 Task: Search one way flight ticket for 2 adults, 2 infants in seat and 1 infant on lap in first from Eugene: Mahlon Sweet Field to Riverton: Central Wyoming Regional Airport (was Riverton Regional) on 8-4-2023. Choice of flights is Singapure airlines. Number of bags: 3 checked bags. Price is upto 90000. Outbound departure time preference is 5:30.
Action: Mouse moved to (306, 268)
Screenshot: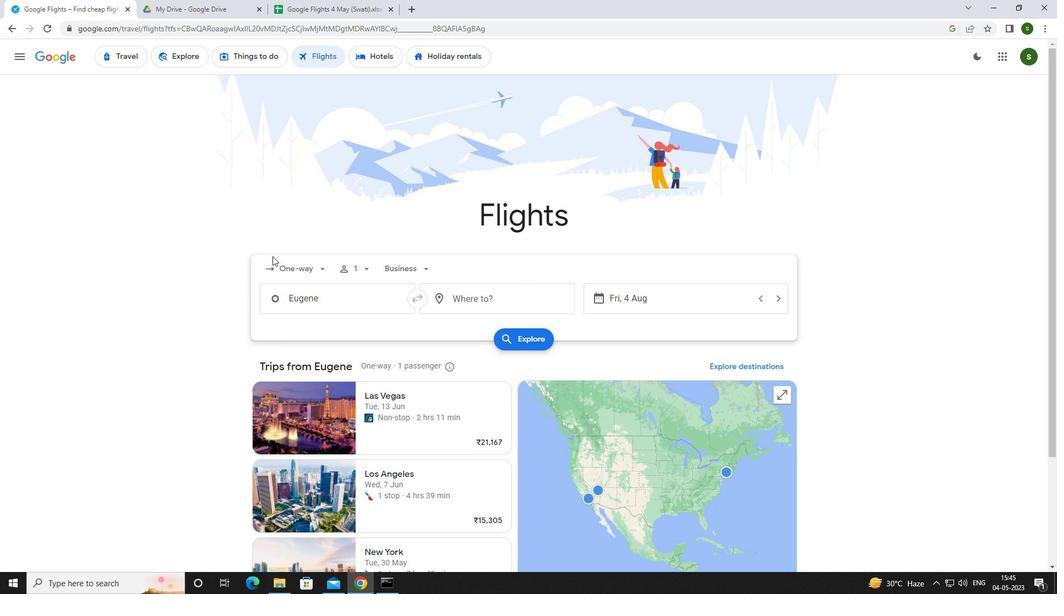 
Action: Mouse pressed left at (306, 268)
Screenshot: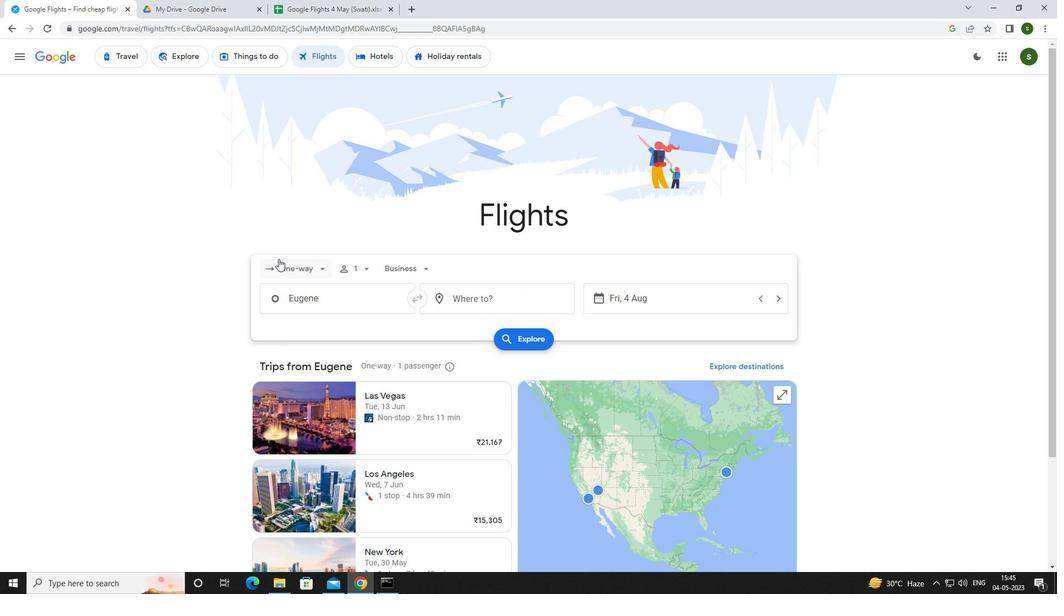 
Action: Mouse moved to (317, 314)
Screenshot: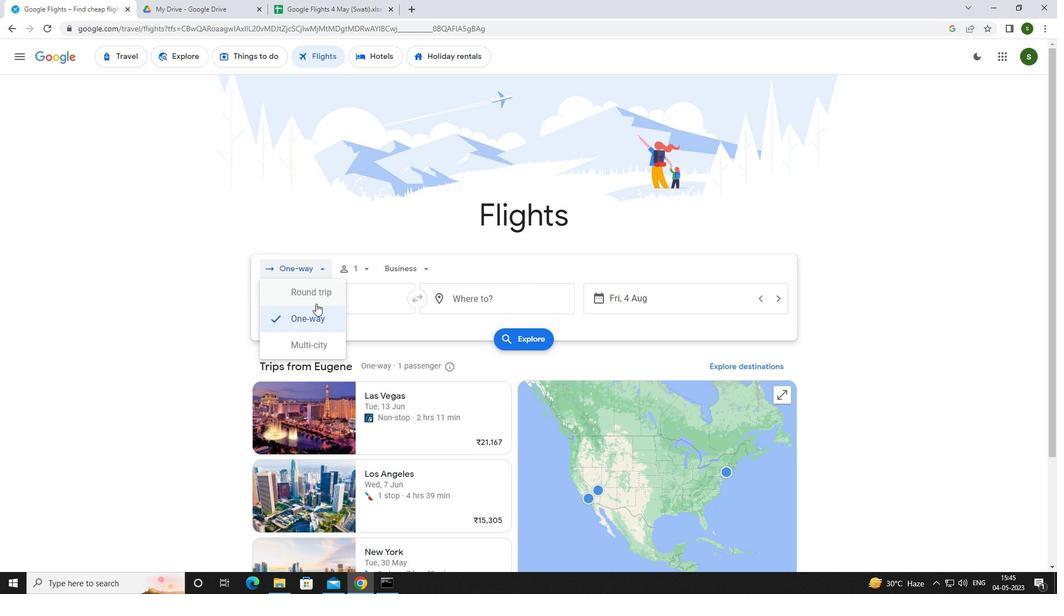 
Action: Mouse pressed left at (317, 314)
Screenshot: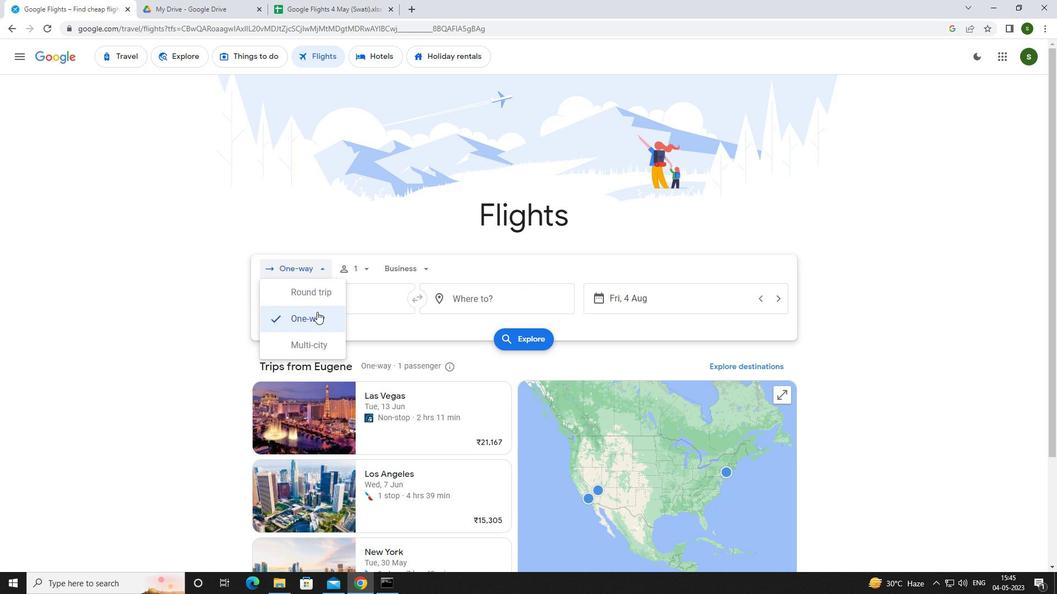 
Action: Mouse moved to (369, 269)
Screenshot: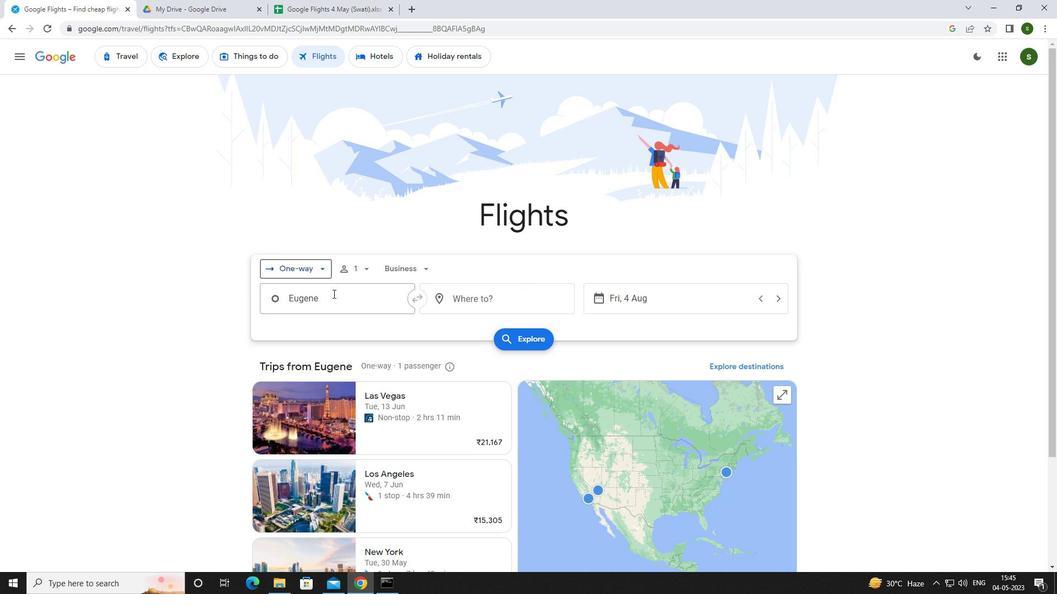 
Action: Mouse pressed left at (369, 269)
Screenshot: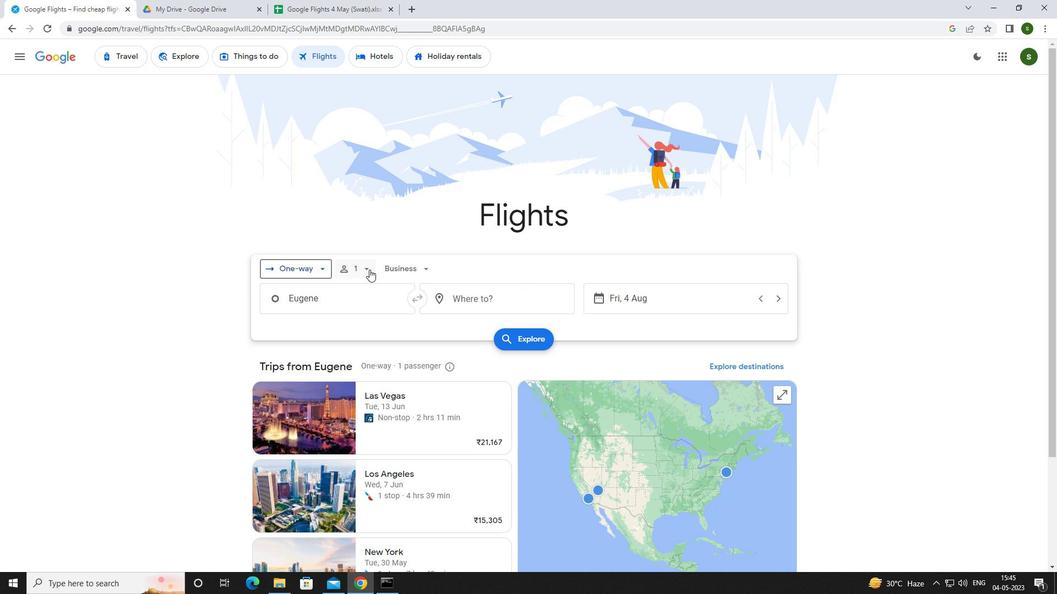 
Action: Mouse moved to (452, 295)
Screenshot: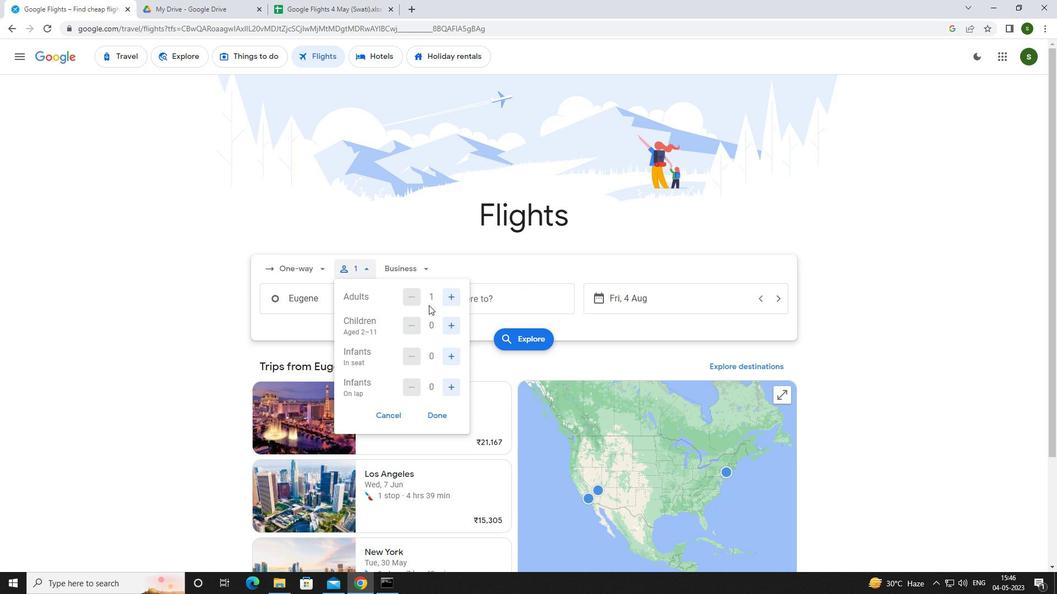 
Action: Mouse pressed left at (452, 295)
Screenshot: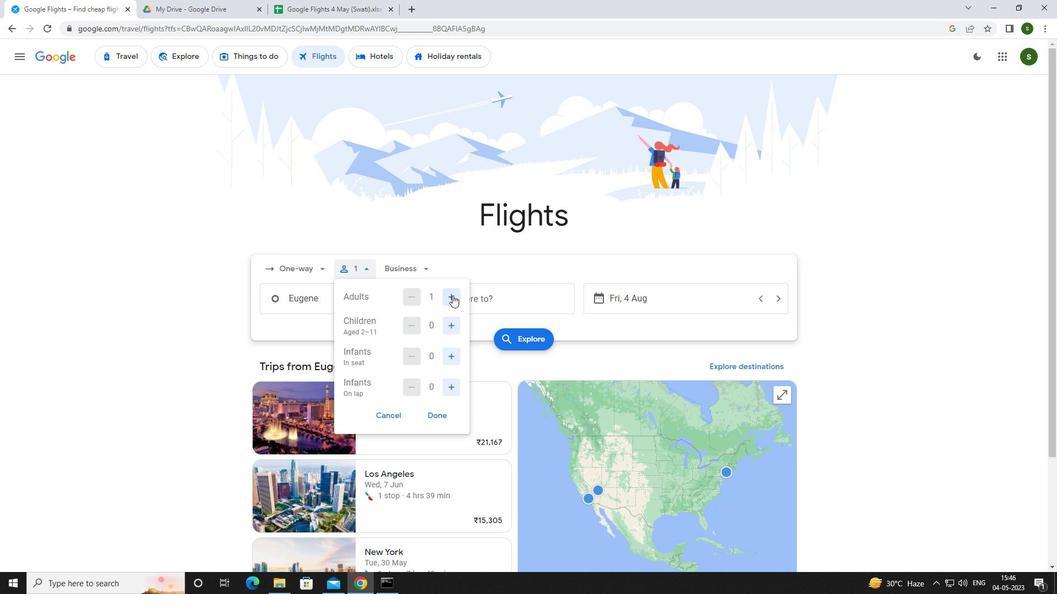 
Action: Mouse moved to (448, 350)
Screenshot: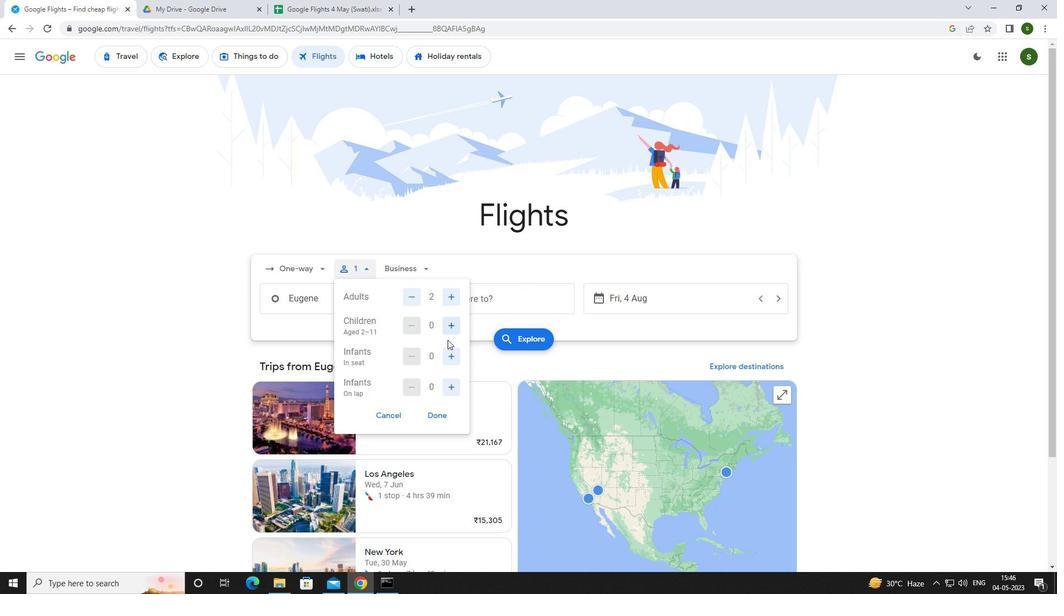 
Action: Mouse pressed left at (448, 350)
Screenshot: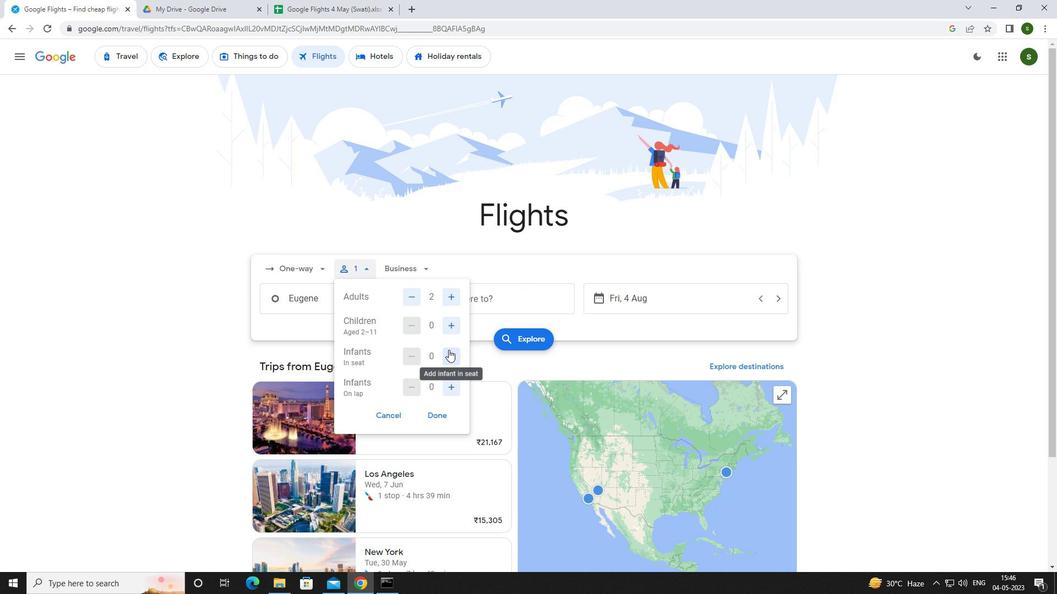 
Action: Mouse pressed left at (448, 350)
Screenshot: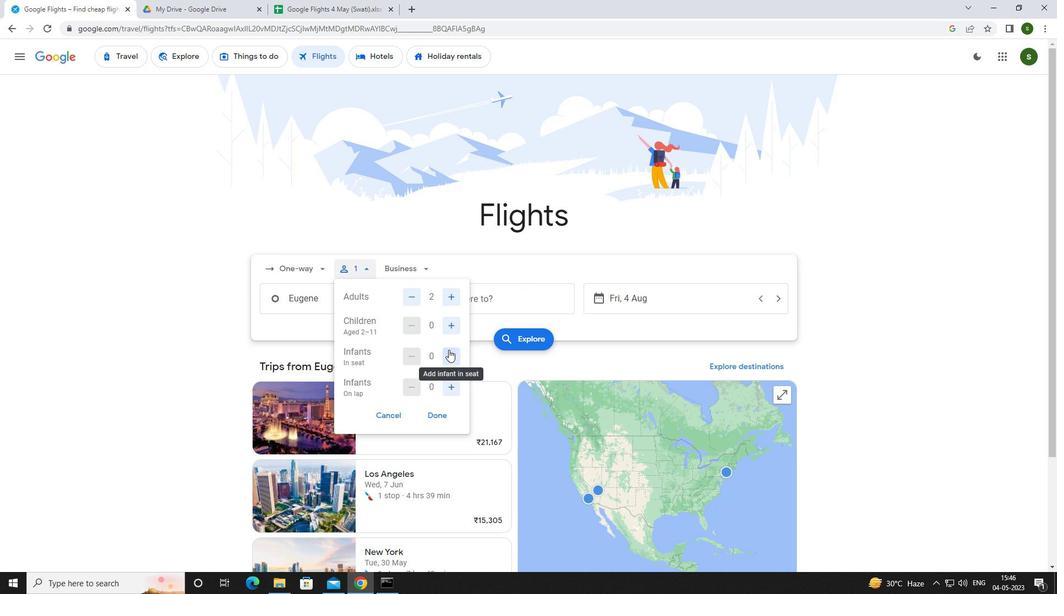 
Action: Mouse moved to (447, 388)
Screenshot: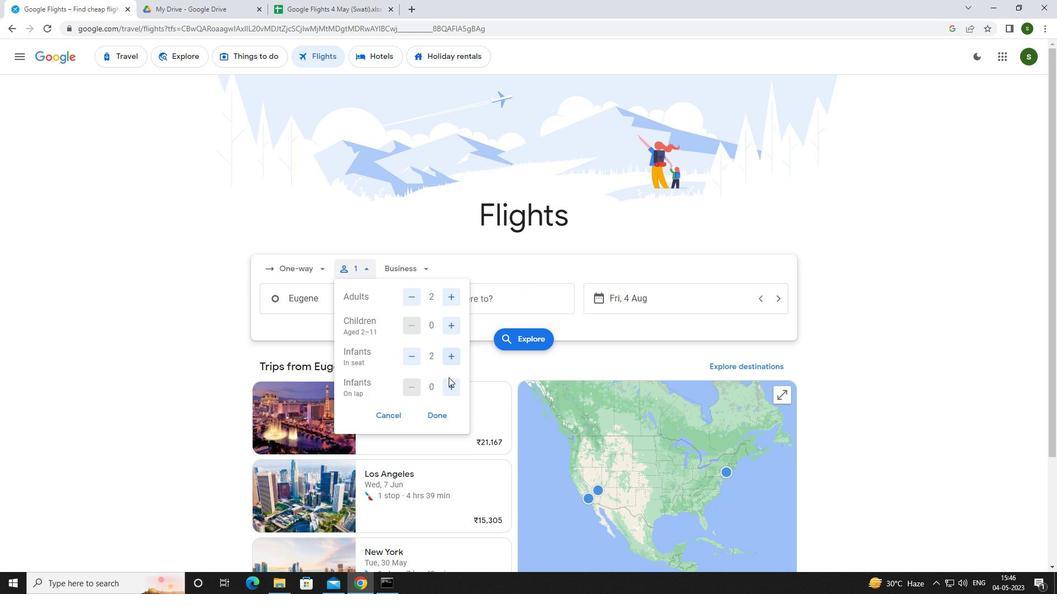 
Action: Mouse pressed left at (447, 388)
Screenshot: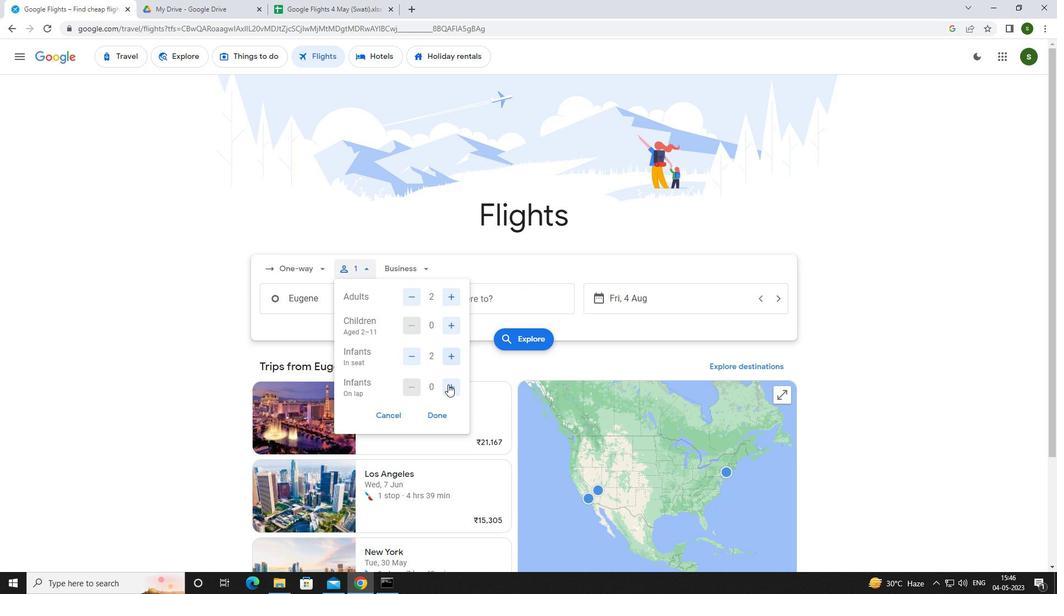 
Action: Mouse moved to (415, 267)
Screenshot: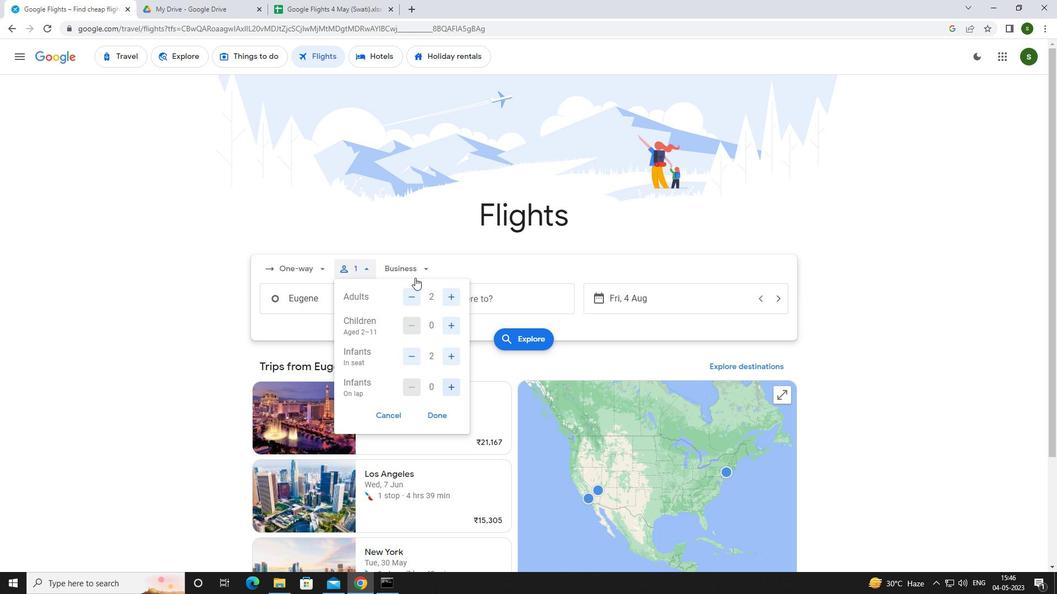 
Action: Mouse pressed left at (415, 267)
Screenshot: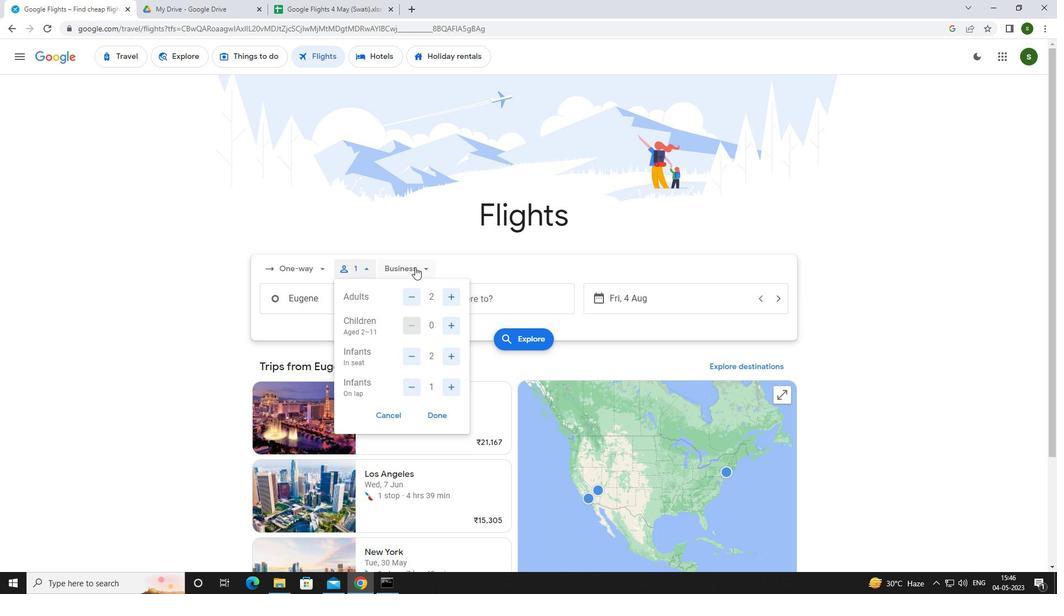 
Action: Mouse moved to (434, 373)
Screenshot: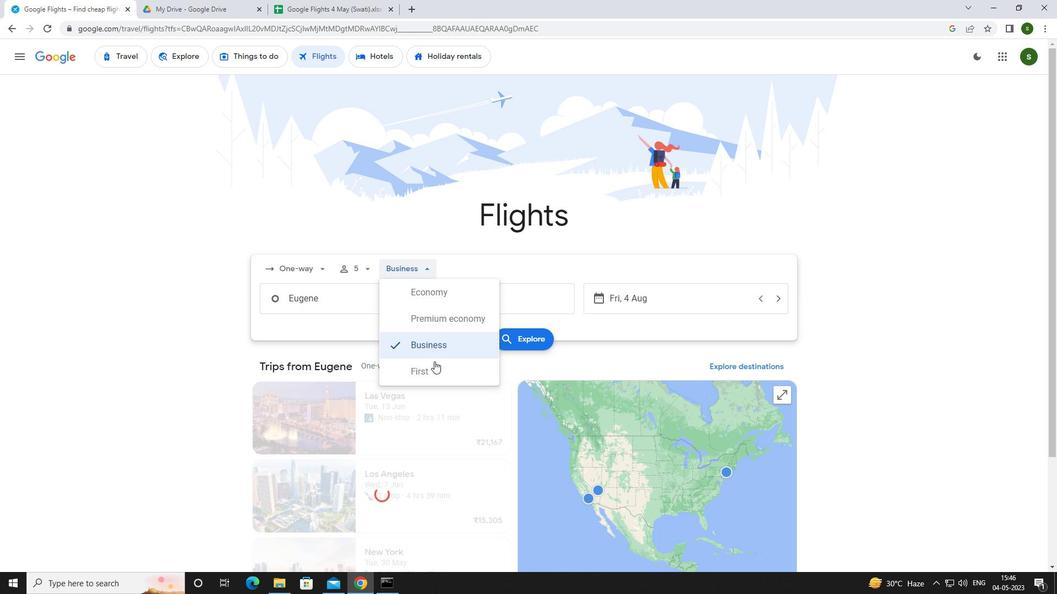 
Action: Mouse pressed left at (434, 373)
Screenshot: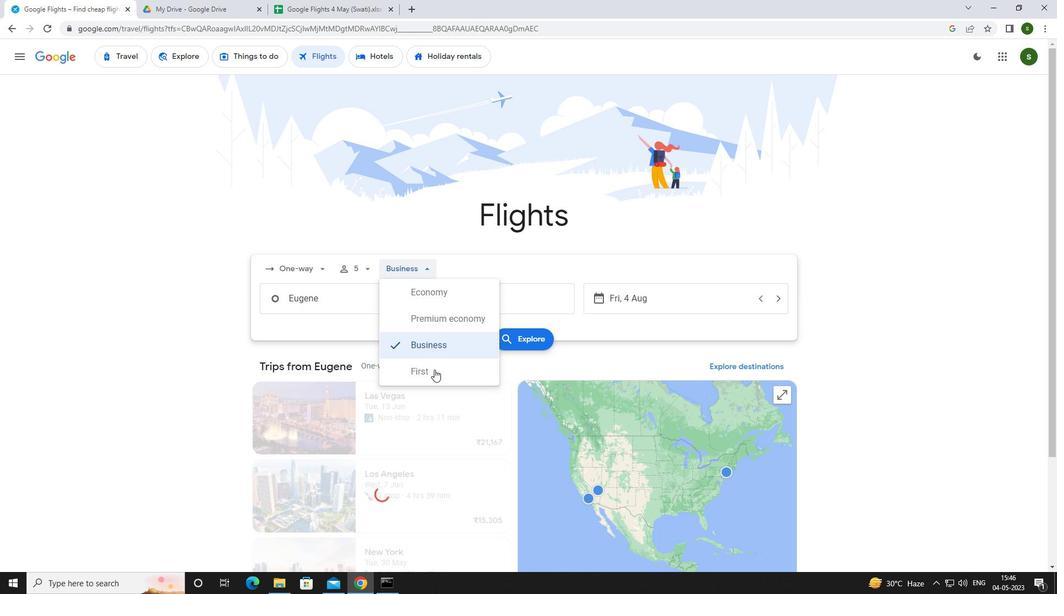 
Action: Mouse moved to (370, 302)
Screenshot: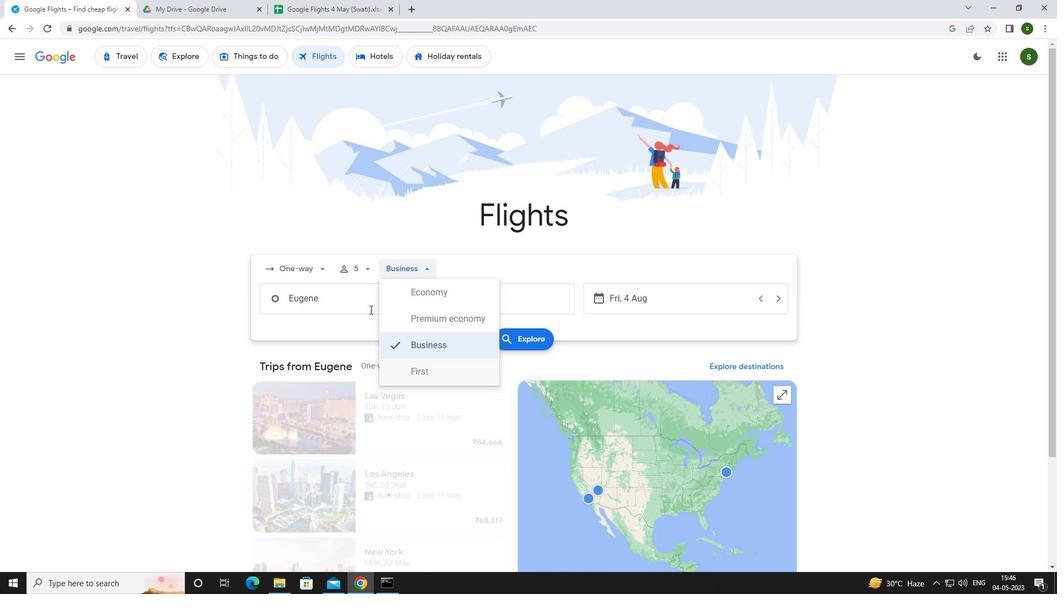 
Action: Mouse pressed left at (370, 302)
Screenshot: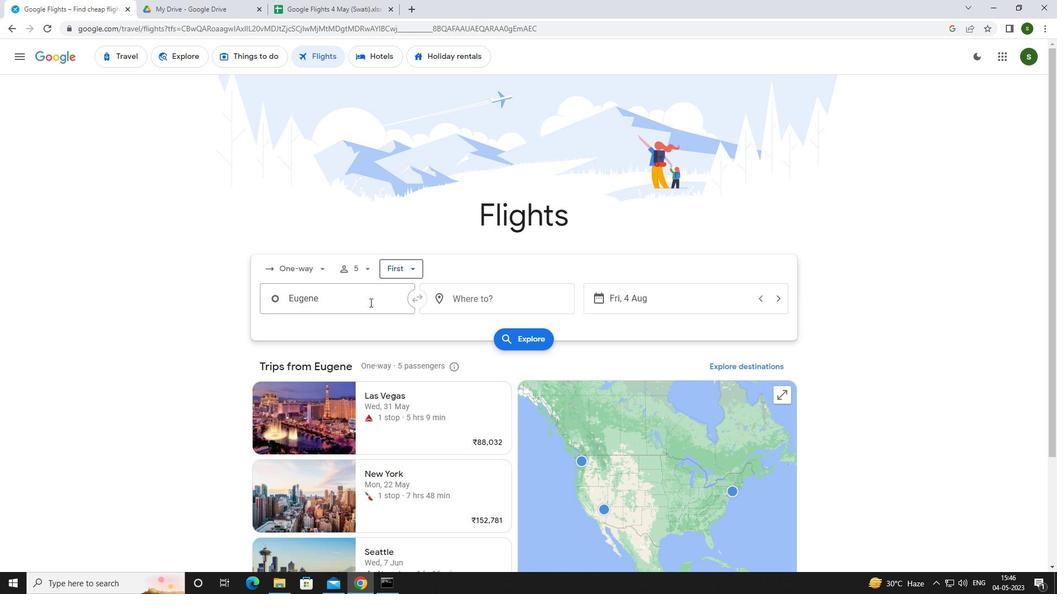 
Action: Mouse moved to (366, 301)
Screenshot: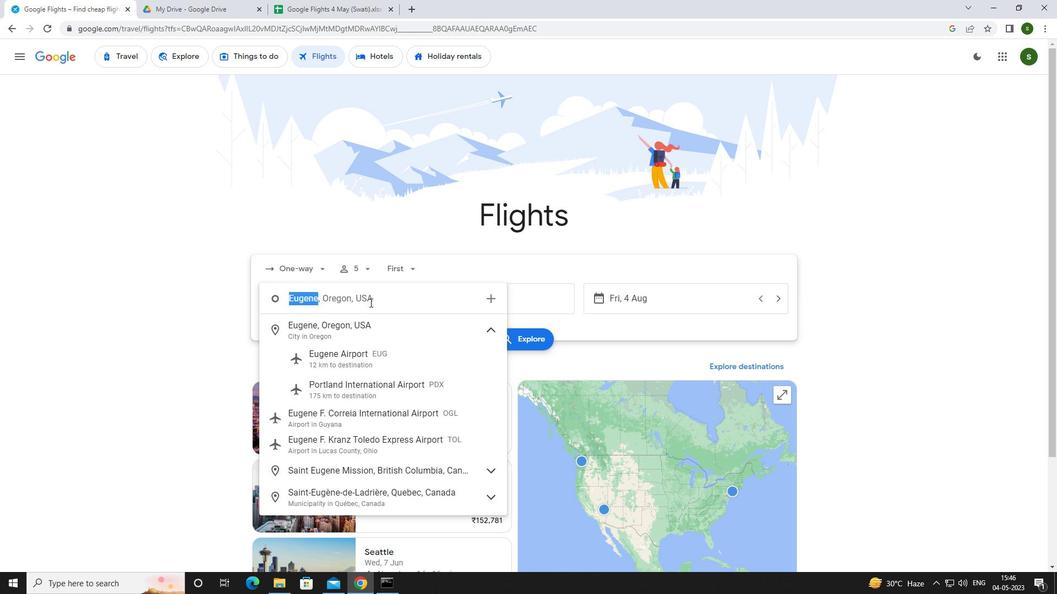 
Action: Key pressed <Key.caps_lock>e<Key.caps_lock>ugen<Key.enter>
Screenshot: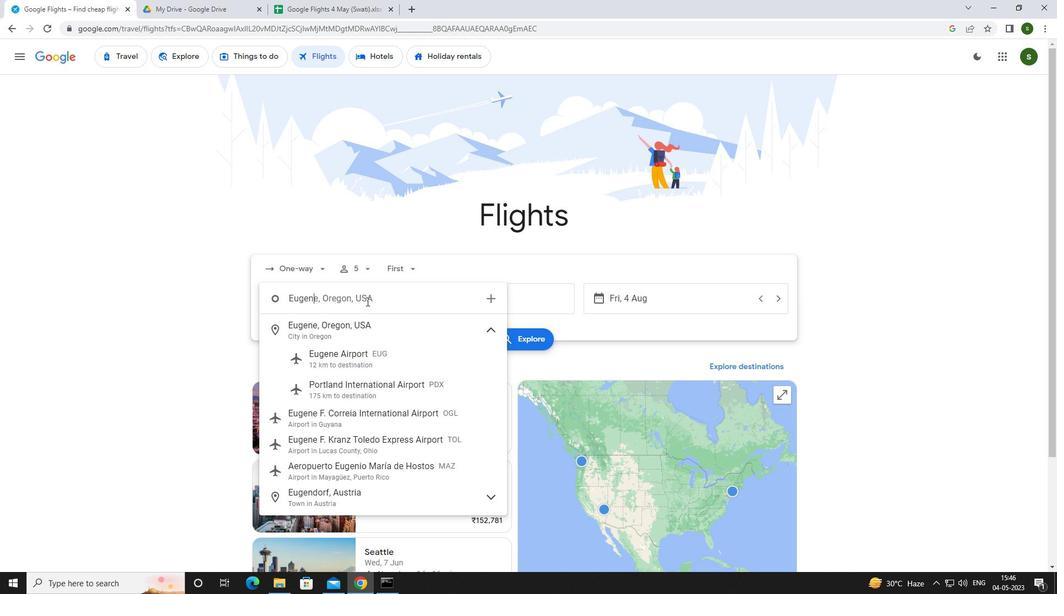 
Action: Mouse moved to (486, 303)
Screenshot: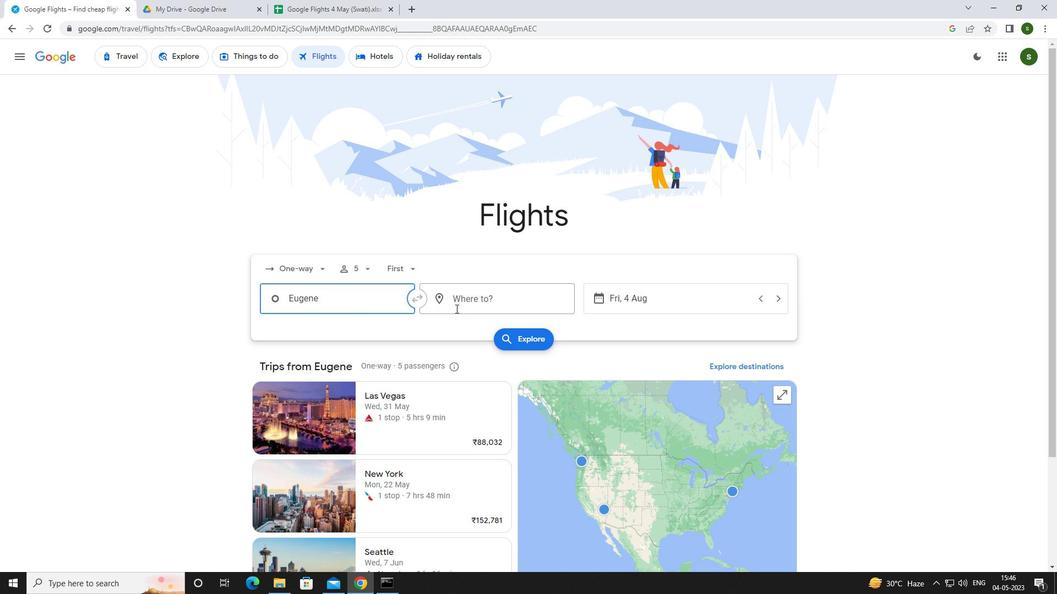 
Action: Mouse pressed left at (486, 303)
Screenshot: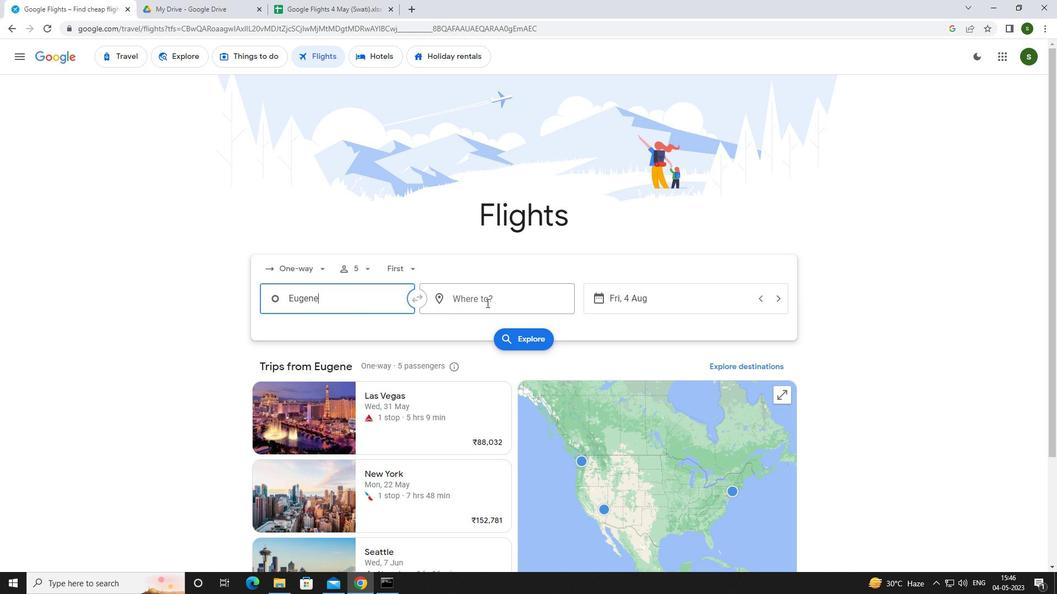 
Action: Mouse moved to (440, 304)
Screenshot: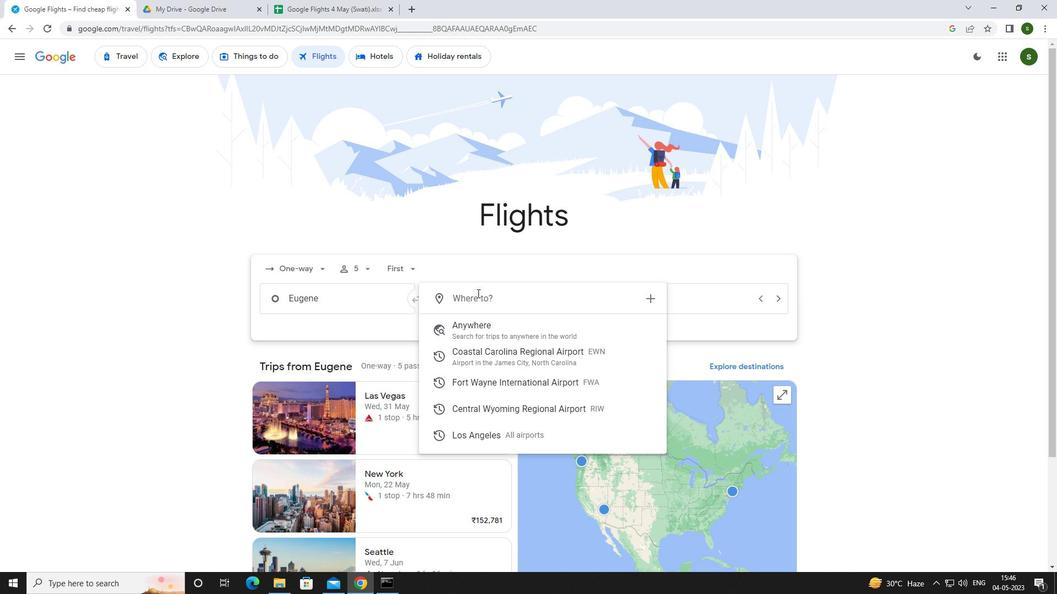 
Action: Key pressed <Key.caps_lock>r<Key.caps_lock>ivert
Screenshot: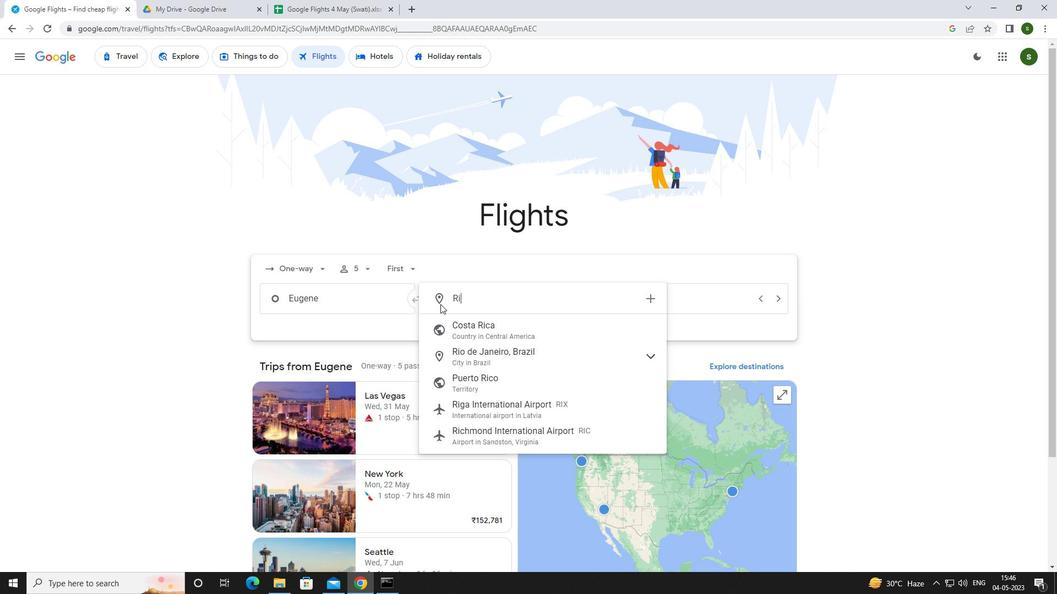 
Action: Mouse moved to (522, 365)
Screenshot: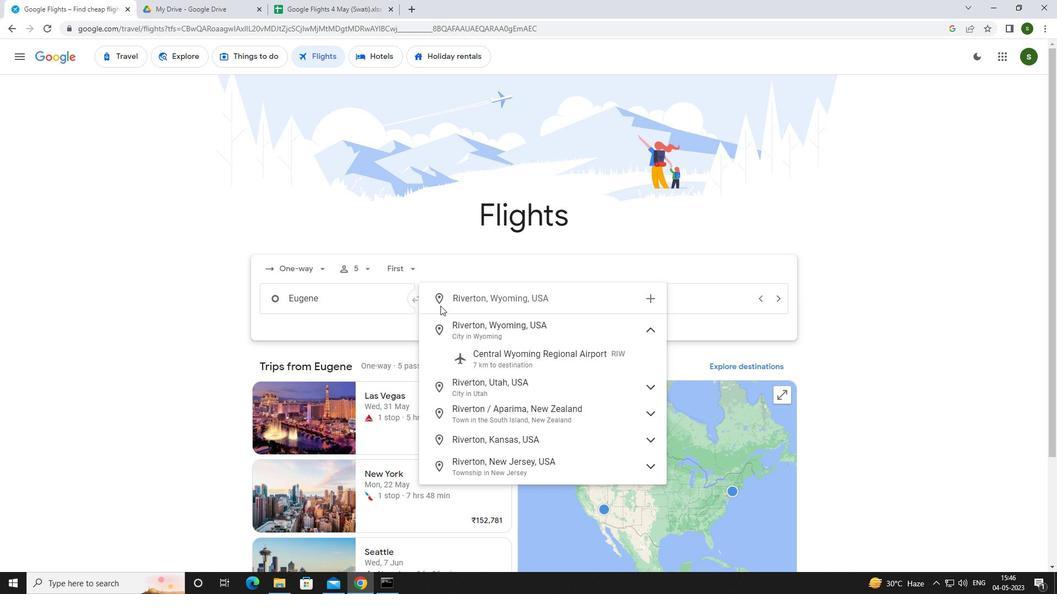 
Action: Mouse pressed left at (522, 365)
Screenshot: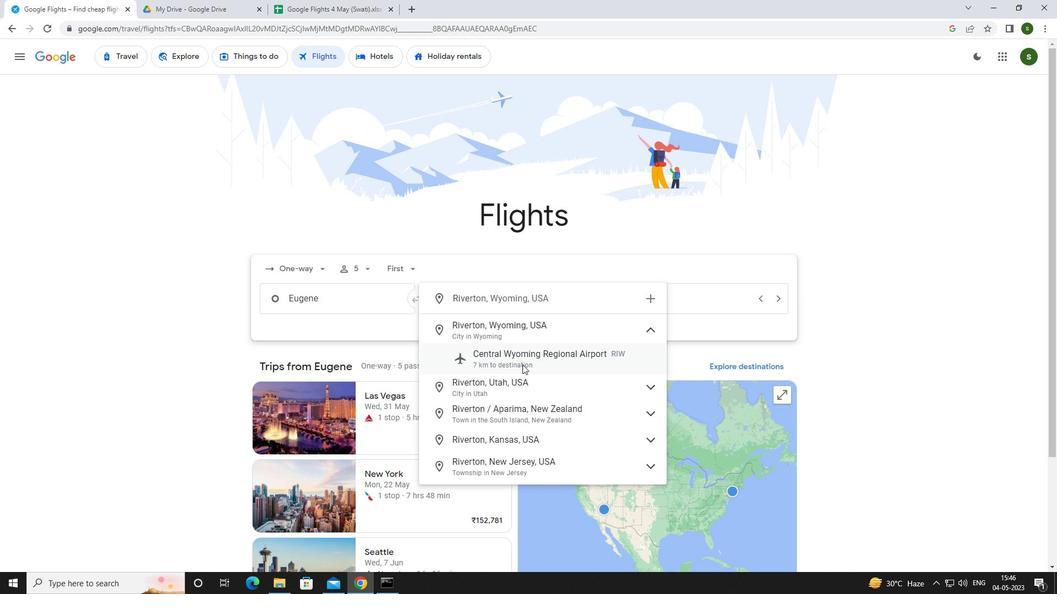 
Action: Mouse moved to (684, 303)
Screenshot: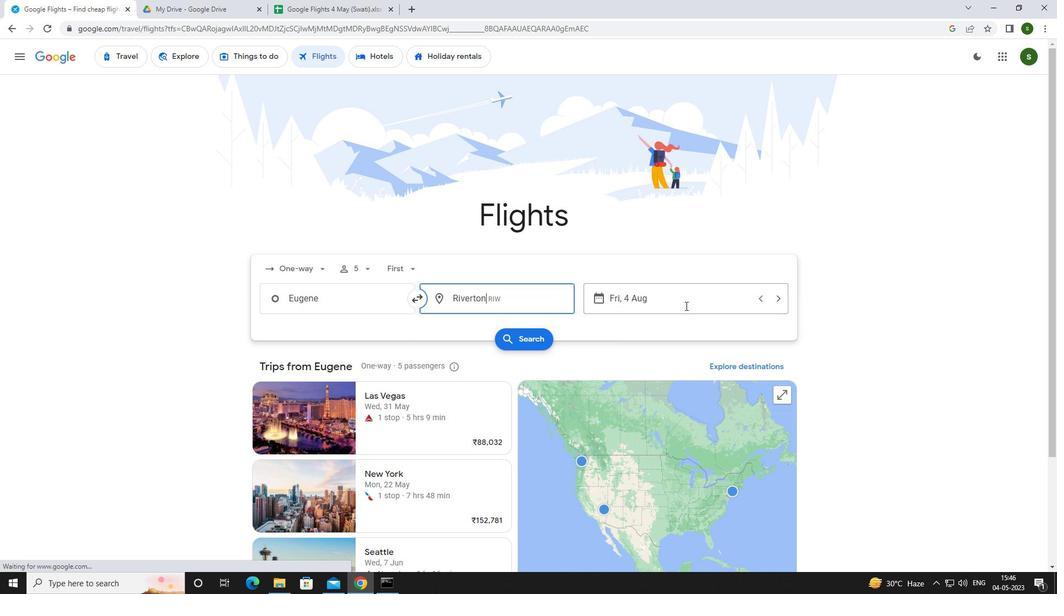
Action: Mouse pressed left at (684, 303)
Screenshot: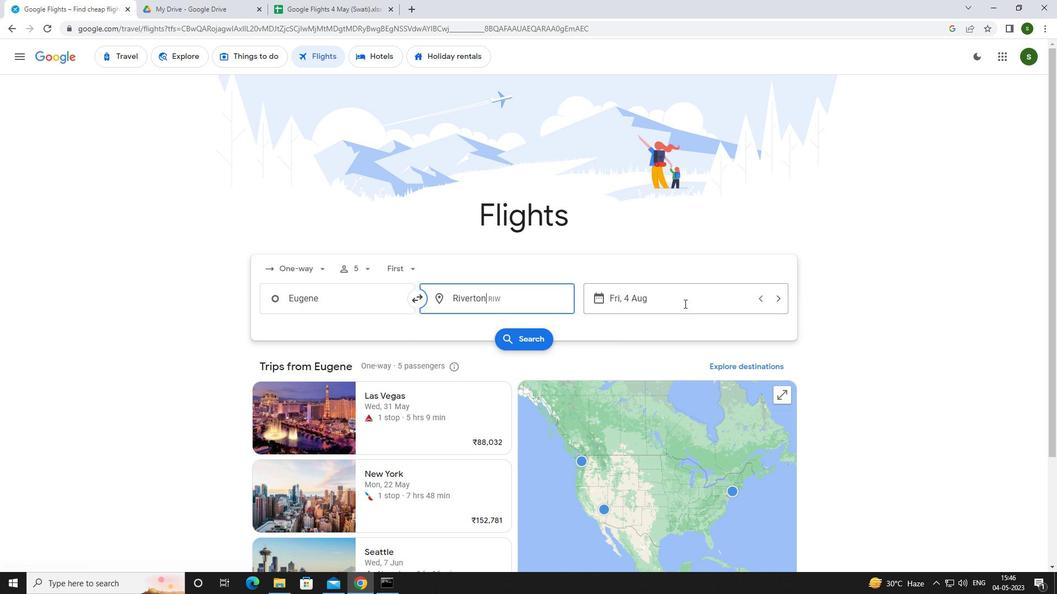 
Action: Mouse moved to (528, 373)
Screenshot: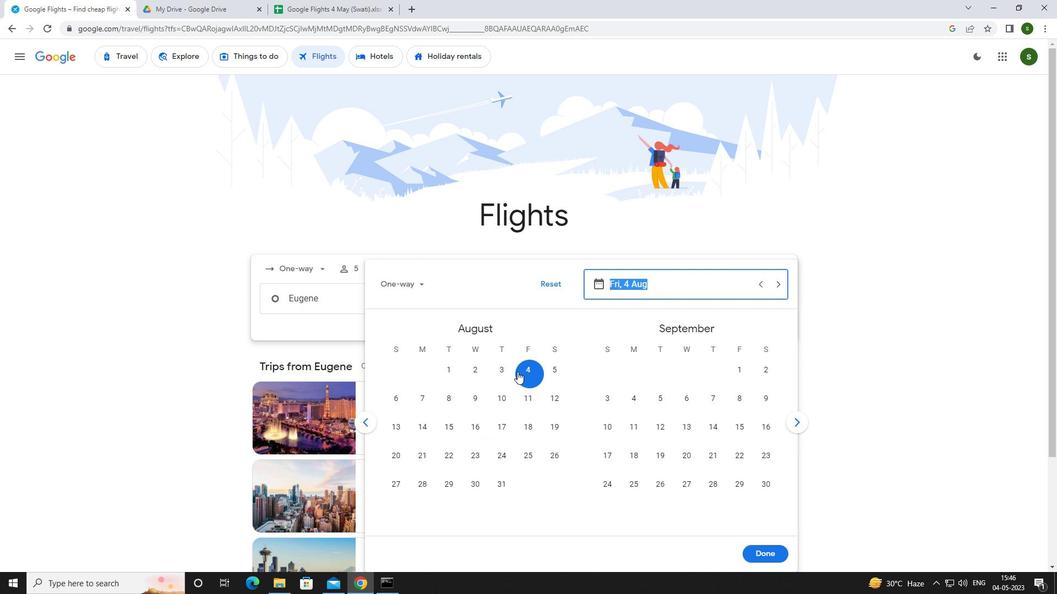 
Action: Mouse pressed left at (528, 373)
Screenshot: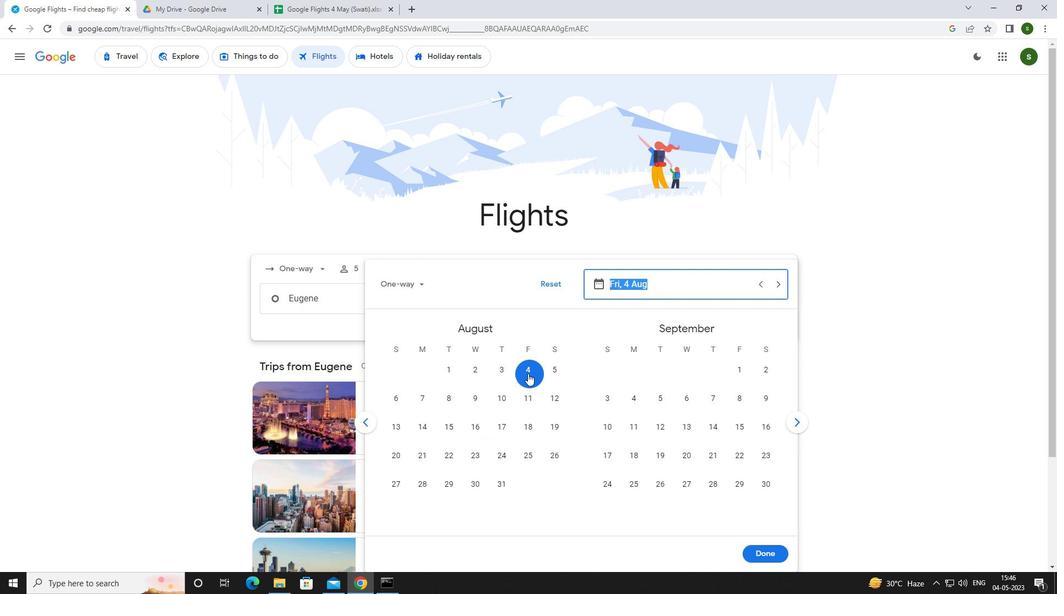 
Action: Mouse moved to (754, 551)
Screenshot: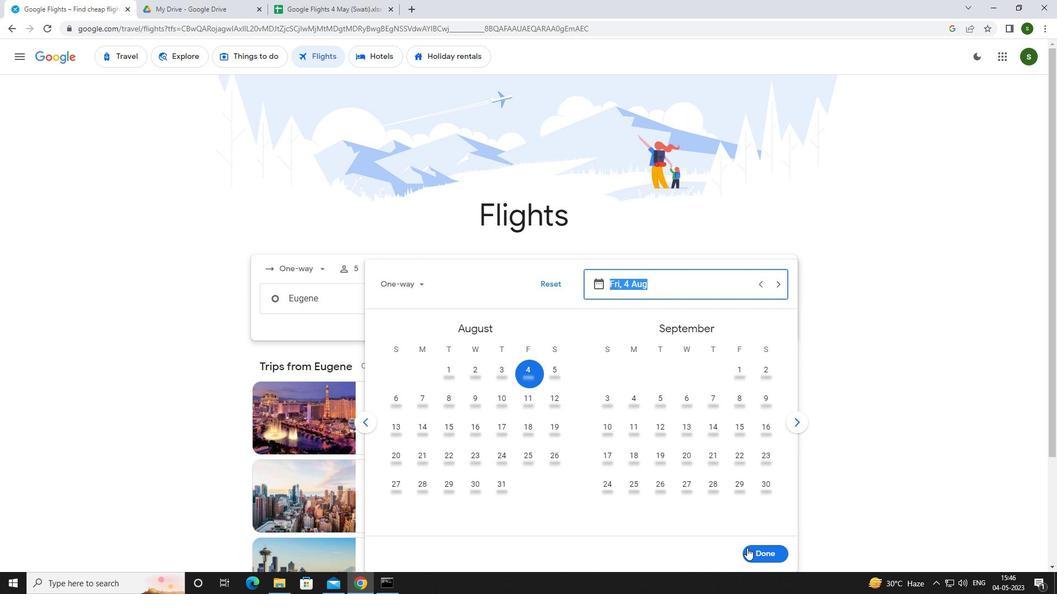 
Action: Mouse pressed left at (754, 551)
Screenshot: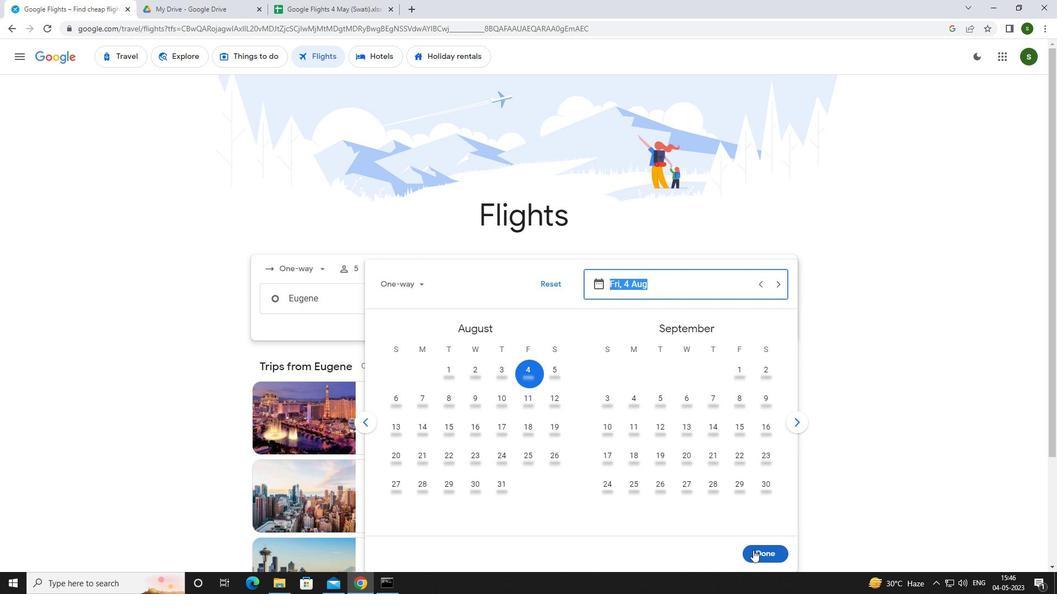 
Action: Mouse moved to (525, 341)
Screenshot: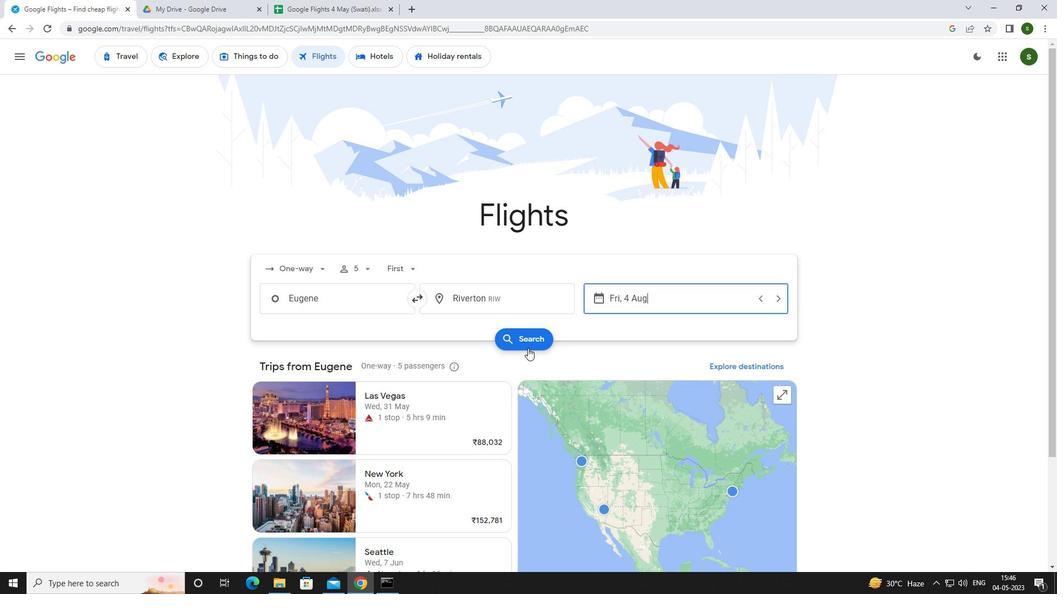 
Action: Mouse pressed left at (525, 341)
Screenshot: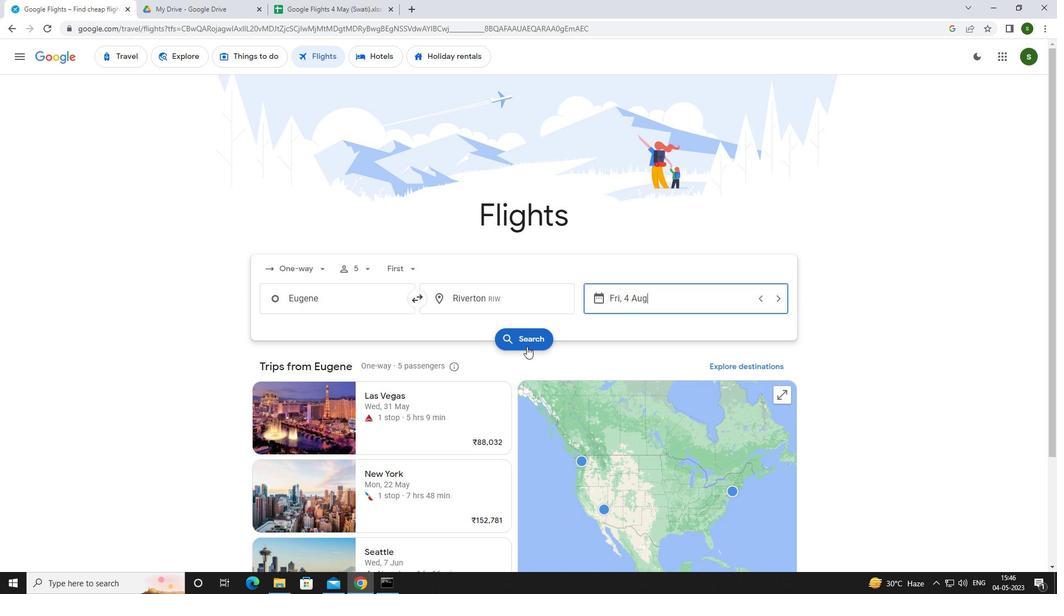 
Action: Mouse moved to (284, 156)
Screenshot: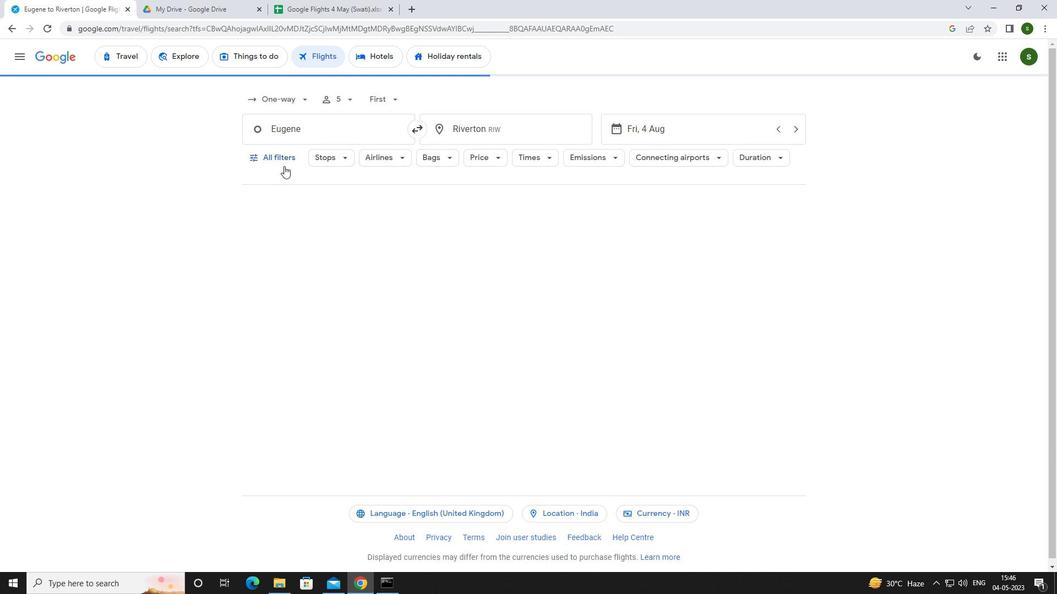 
Action: Mouse pressed left at (284, 156)
Screenshot: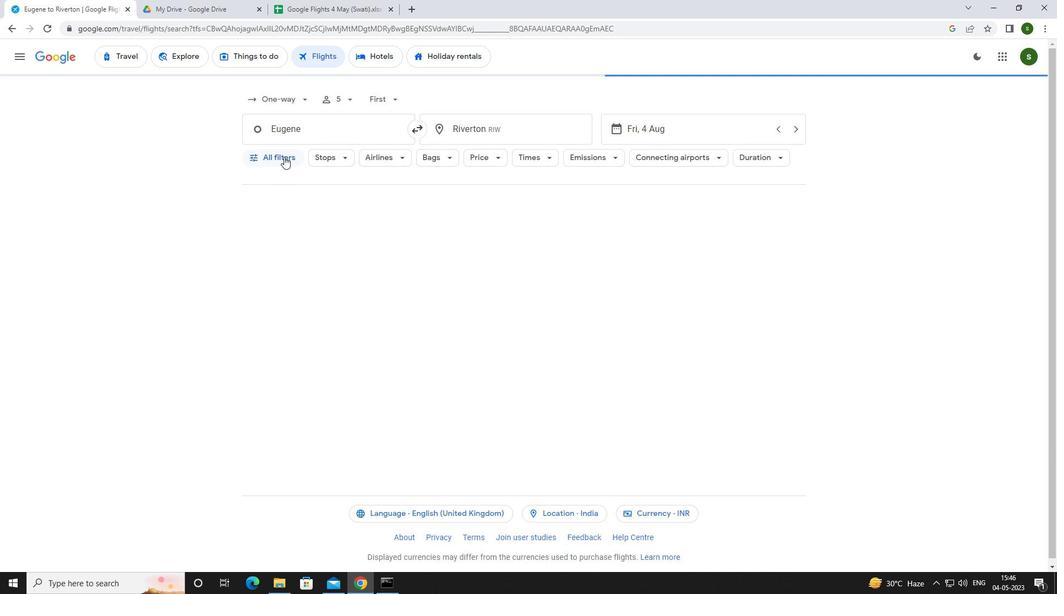 
Action: Mouse moved to (411, 389)
Screenshot: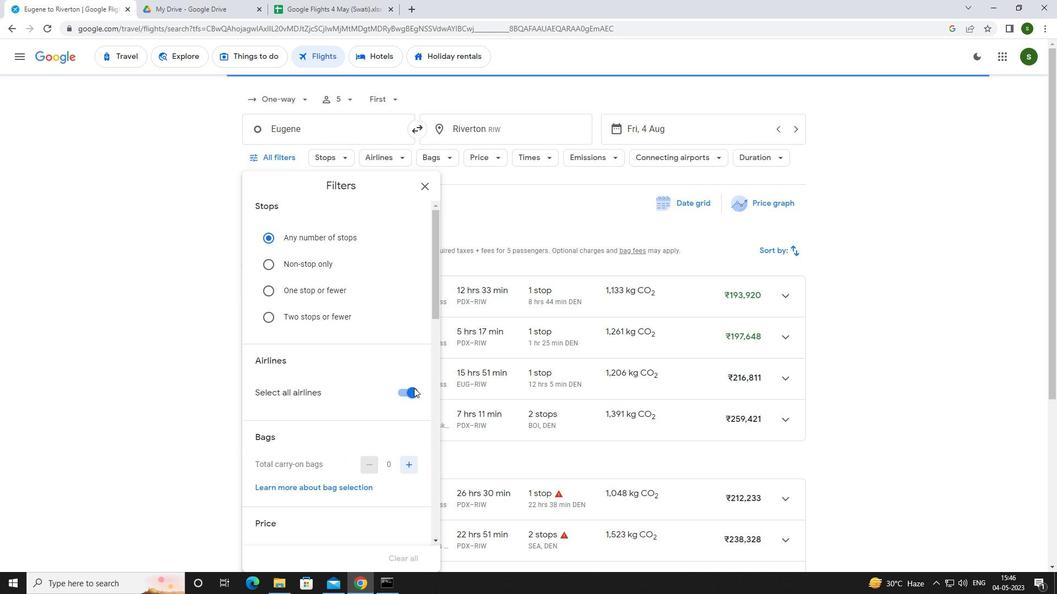 
Action: Mouse pressed left at (411, 389)
Screenshot: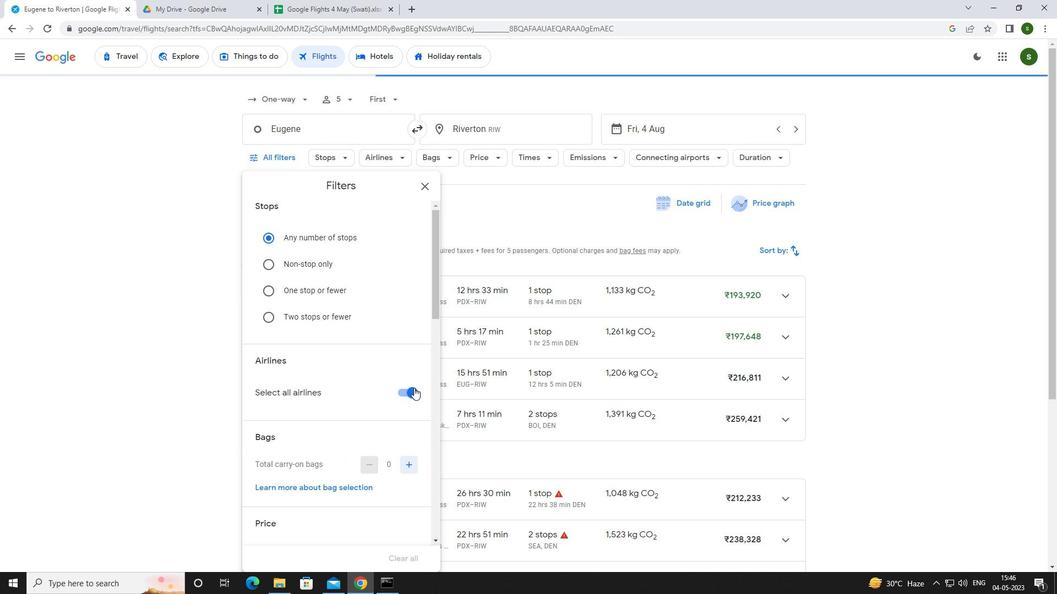 
Action: Mouse moved to (383, 363)
Screenshot: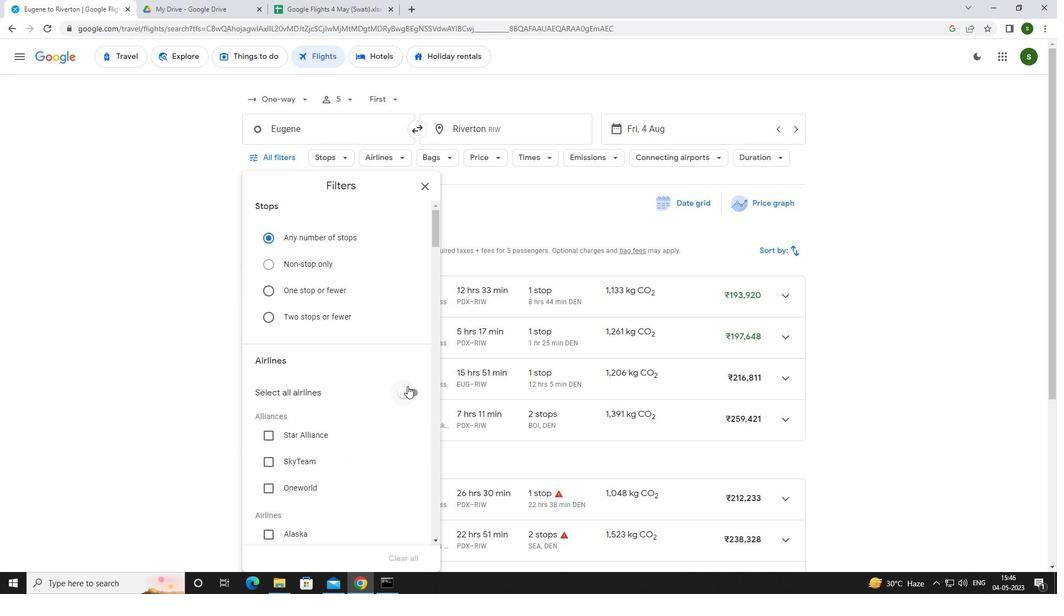 
Action: Mouse scrolled (383, 362) with delta (0, 0)
Screenshot: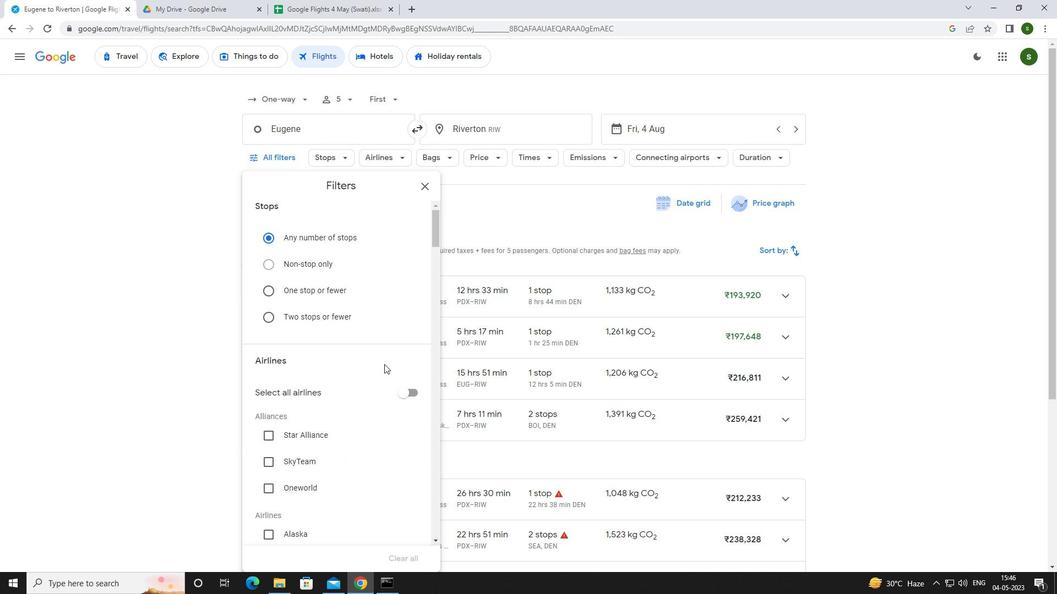 
Action: Mouse scrolled (383, 362) with delta (0, 0)
Screenshot: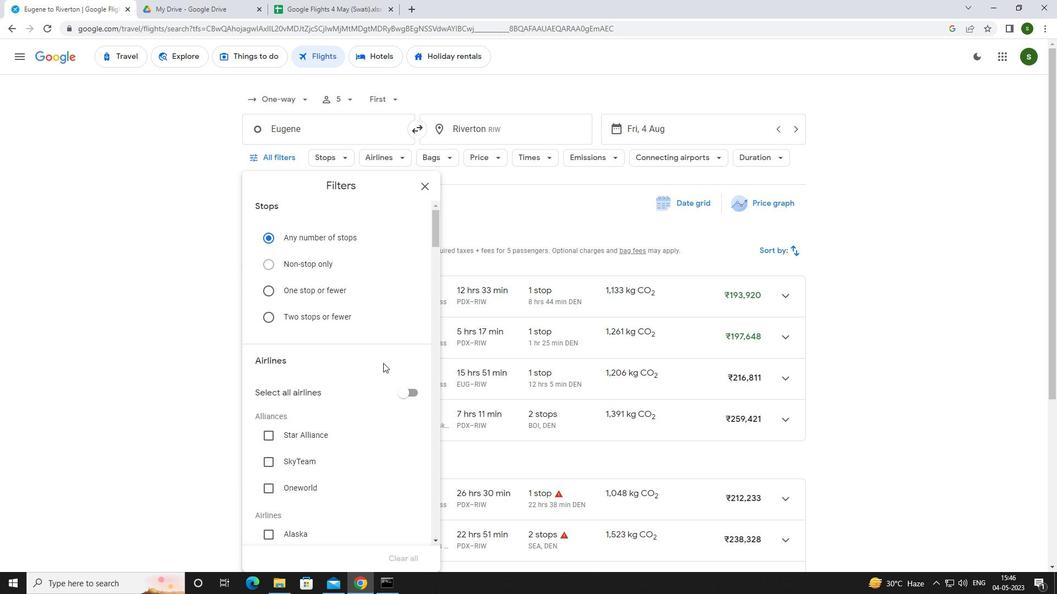 
Action: Mouse scrolled (383, 362) with delta (0, 0)
Screenshot: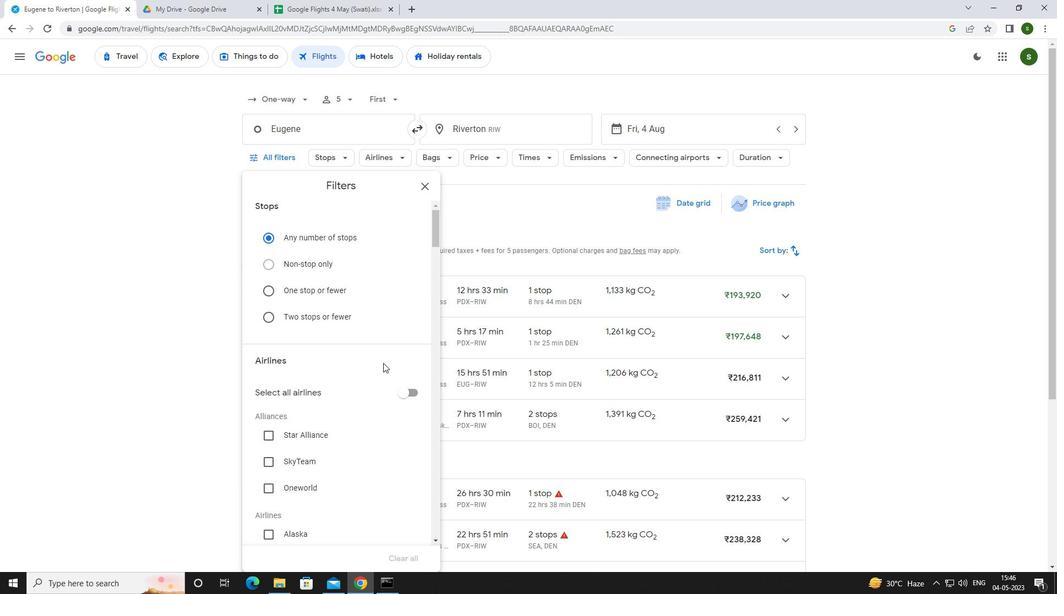 
Action: Mouse scrolled (383, 362) with delta (0, 0)
Screenshot: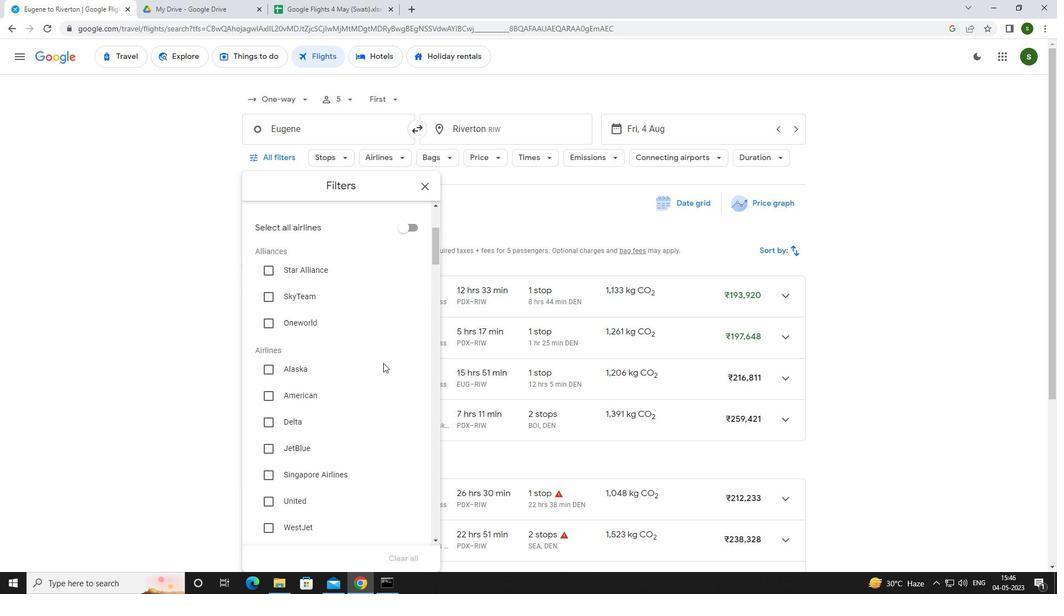 
Action: Mouse scrolled (383, 362) with delta (0, 0)
Screenshot: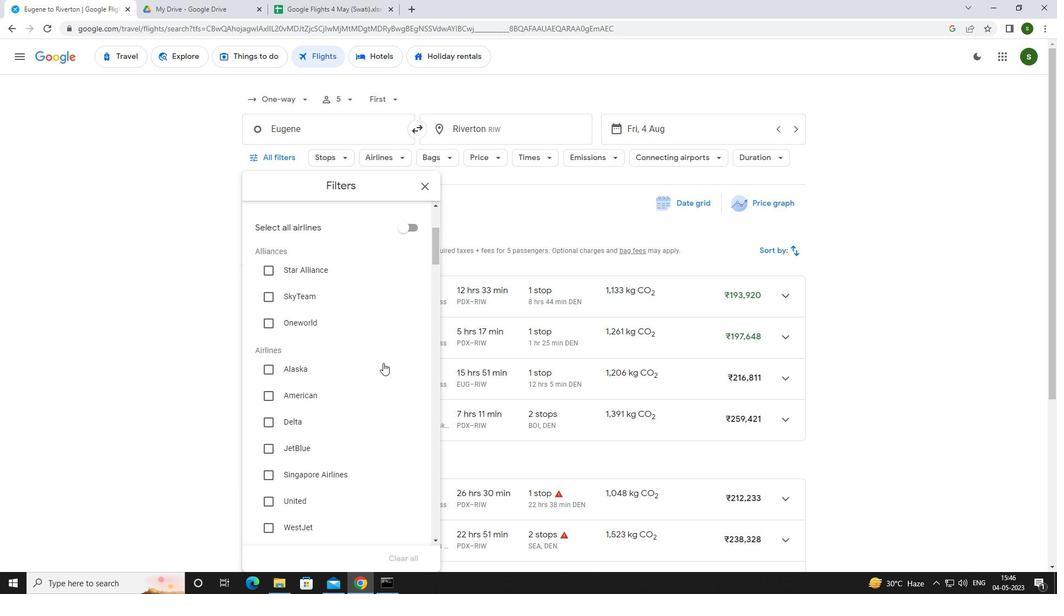 
Action: Mouse moved to (332, 368)
Screenshot: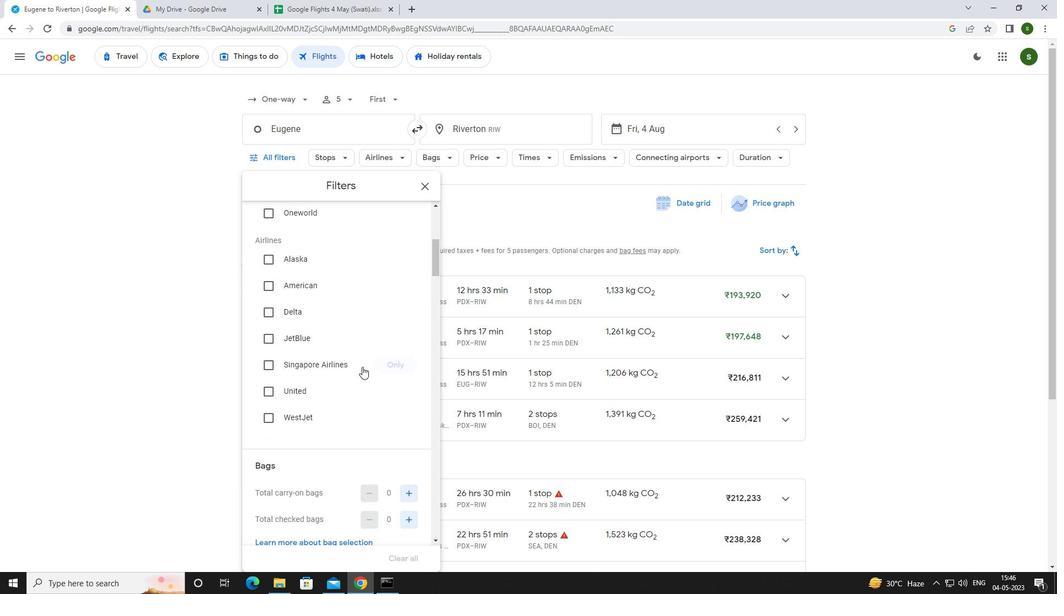
Action: Mouse pressed left at (332, 368)
Screenshot: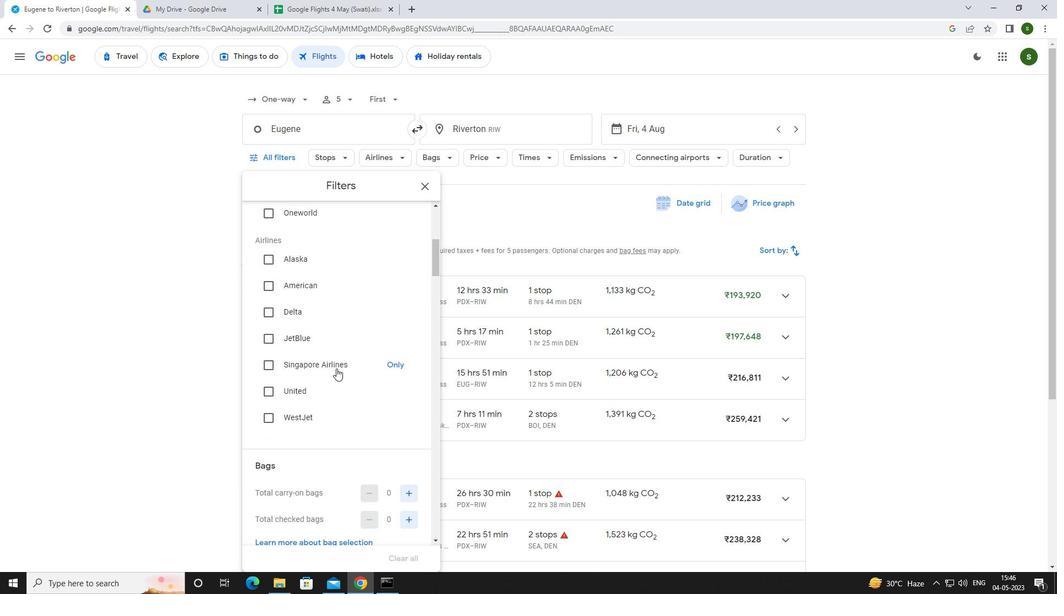 
Action: Mouse moved to (332, 367)
Screenshot: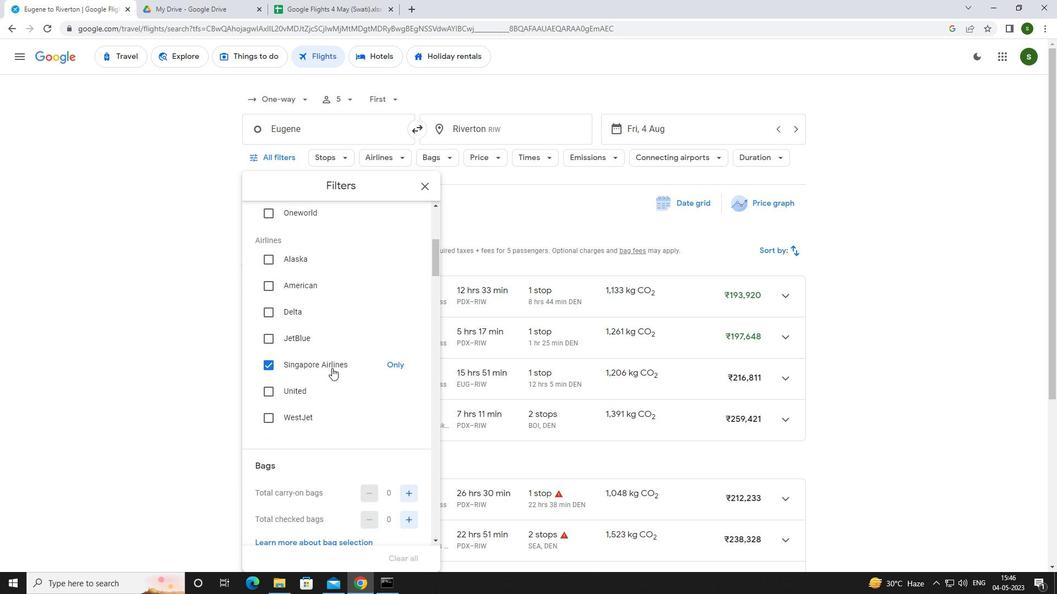 
Action: Mouse scrolled (332, 367) with delta (0, 0)
Screenshot: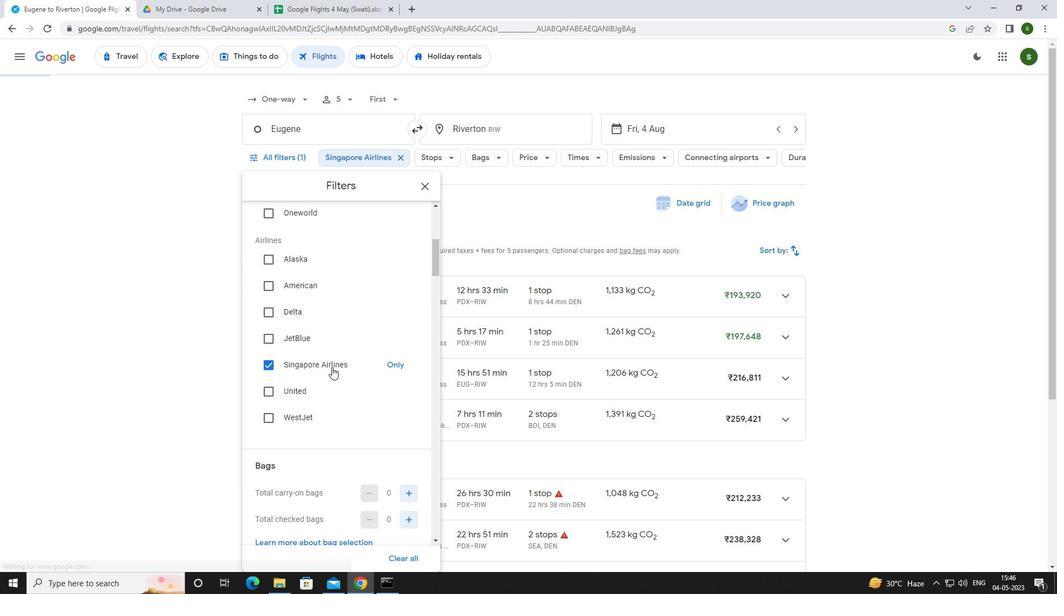 
Action: Mouse scrolled (332, 367) with delta (0, 0)
Screenshot: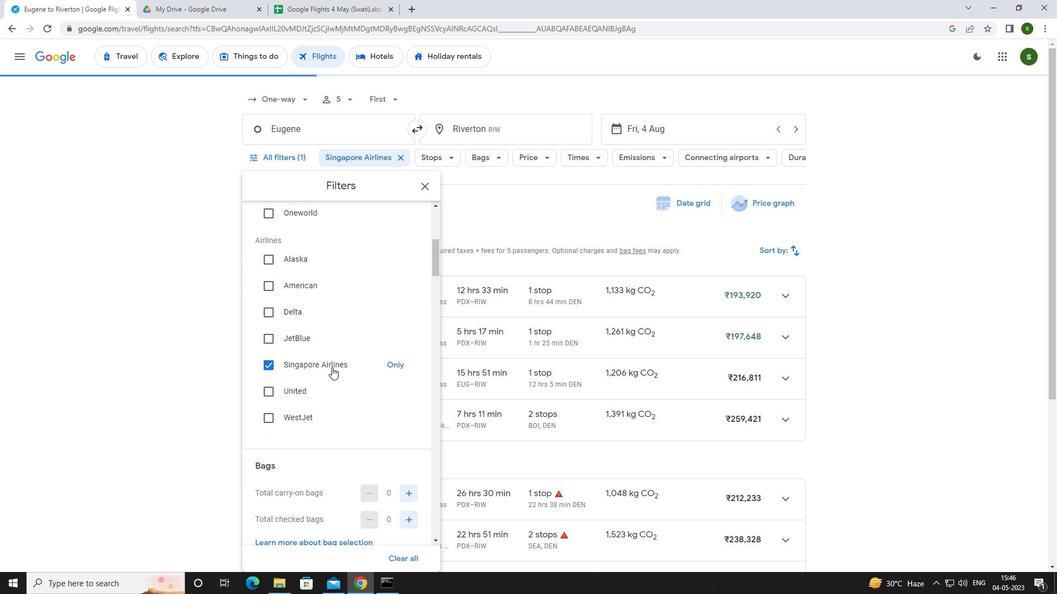 
Action: Mouse scrolled (332, 367) with delta (0, 0)
Screenshot: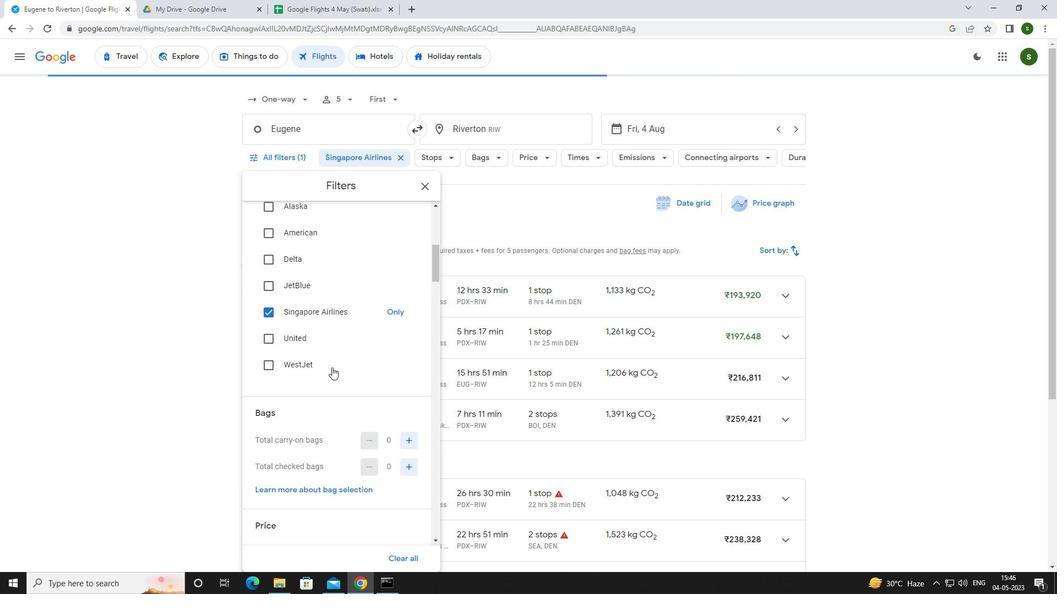 
Action: Mouse moved to (412, 356)
Screenshot: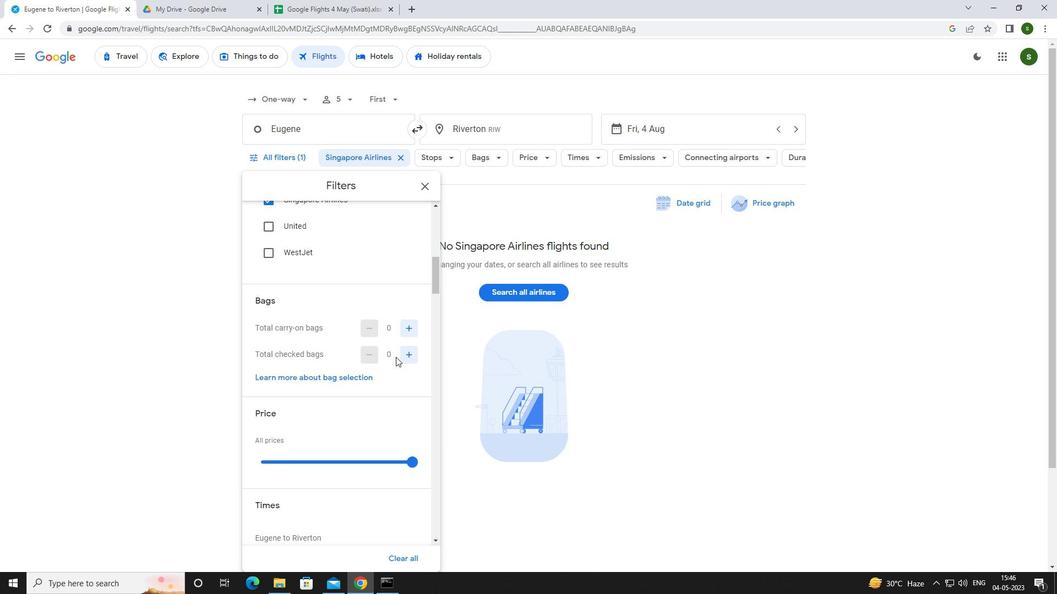 
Action: Mouse pressed left at (412, 356)
Screenshot: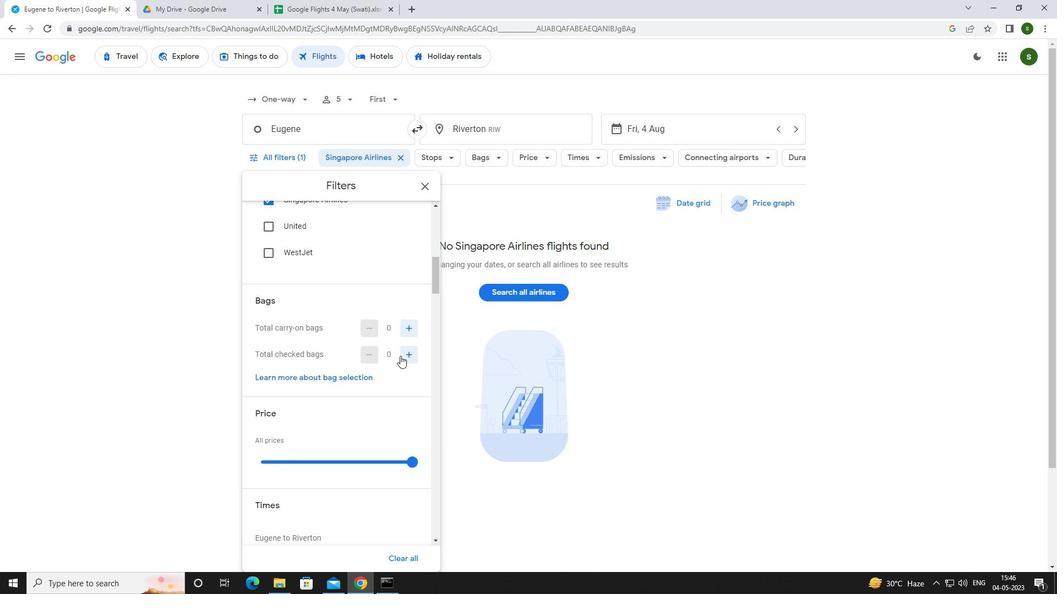 
Action: Mouse pressed left at (412, 356)
Screenshot: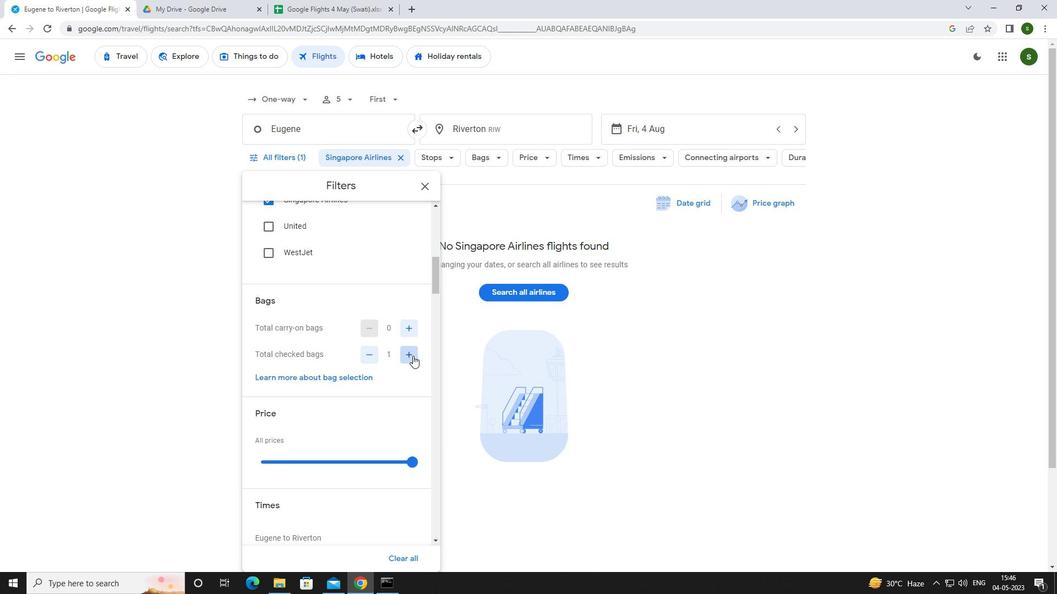 
Action: Mouse pressed left at (412, 356)
Screenshot: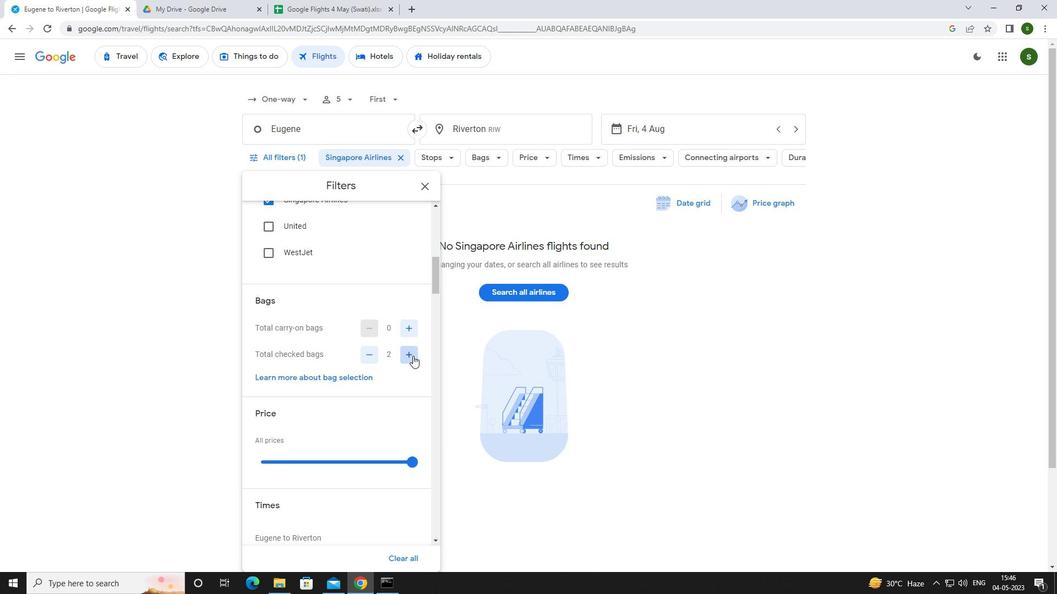 
Action: Mouse moved to (410, 356)
Screenshot: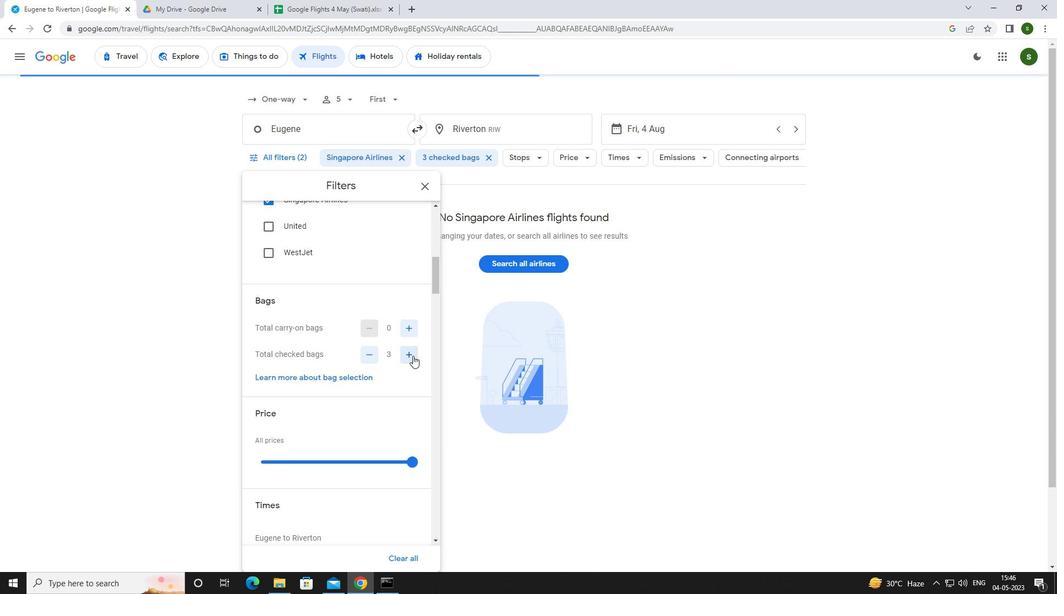 
Action: Mouse scrolled (410, 356) with delta (0, 0)
Screenshot: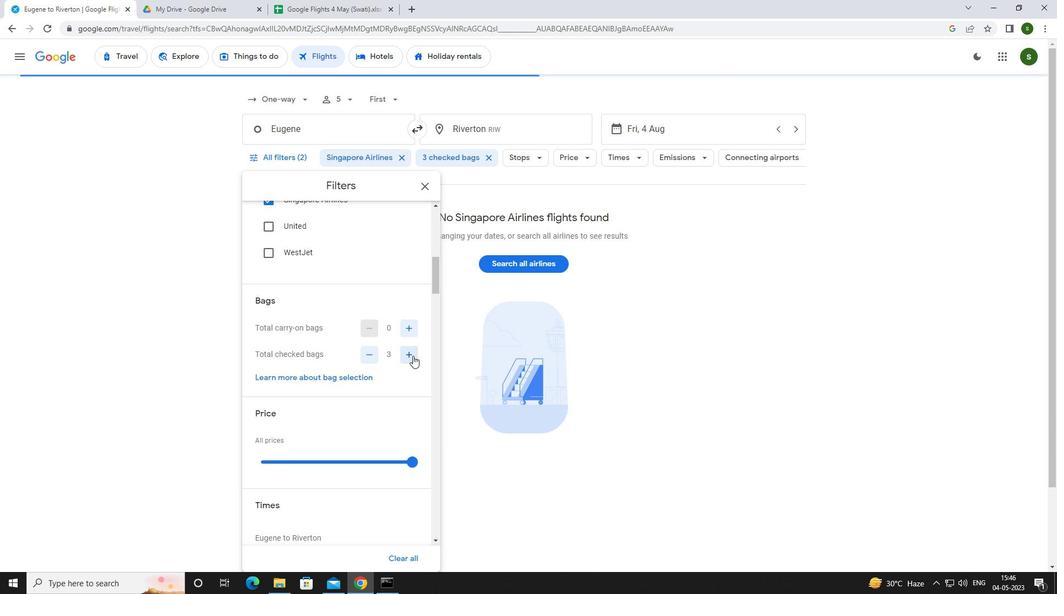 
Action: Mouse moved to (409, 356)
Screenshot: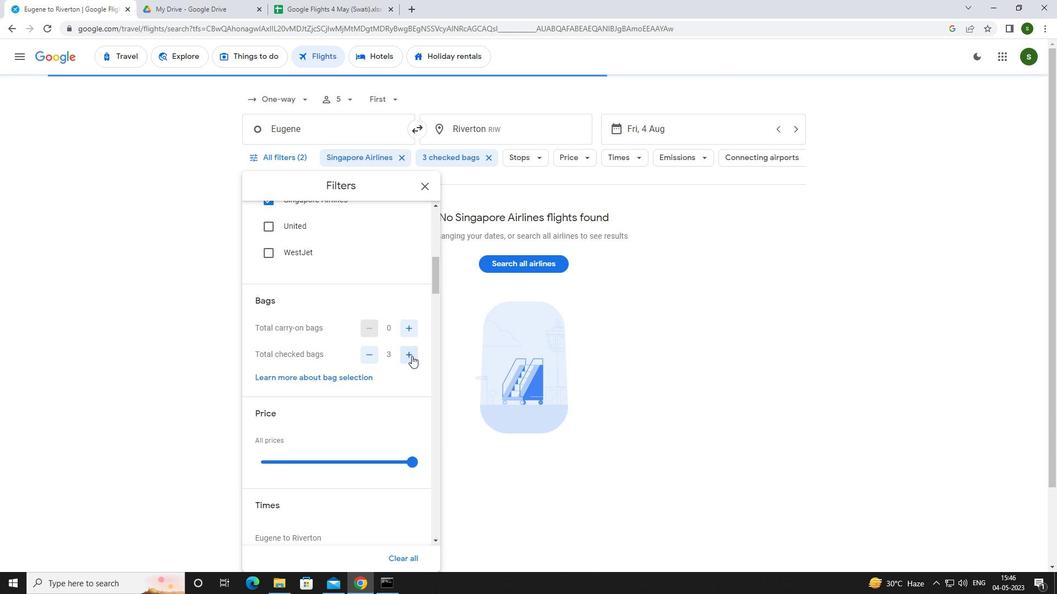 
Action: Mouse scrolled (409, 356) with delta (0, 0)
Screenshot: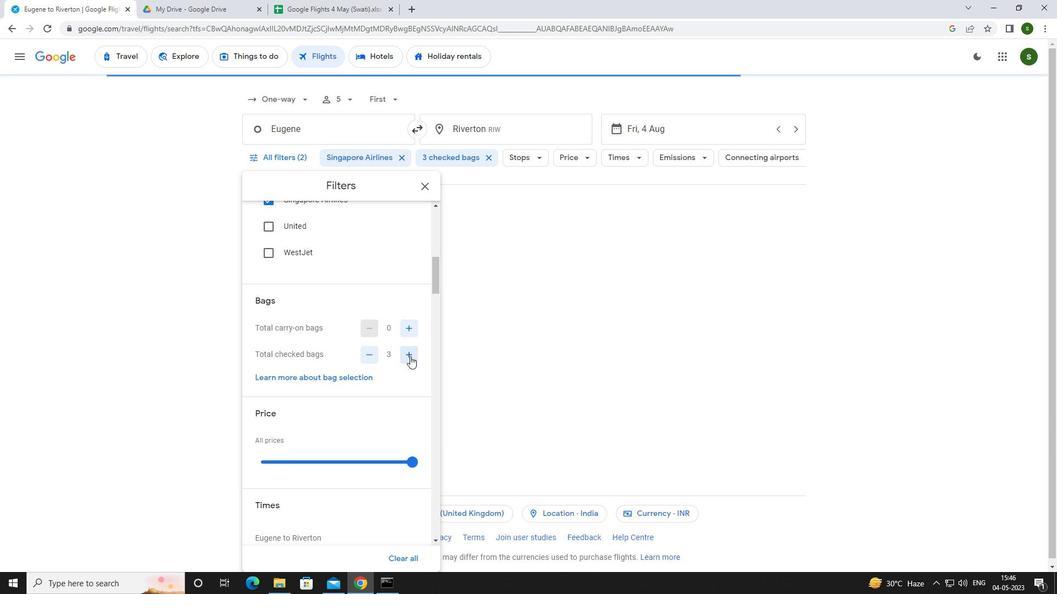 
Action: Mouse moved to (409, 356)
Screenshot: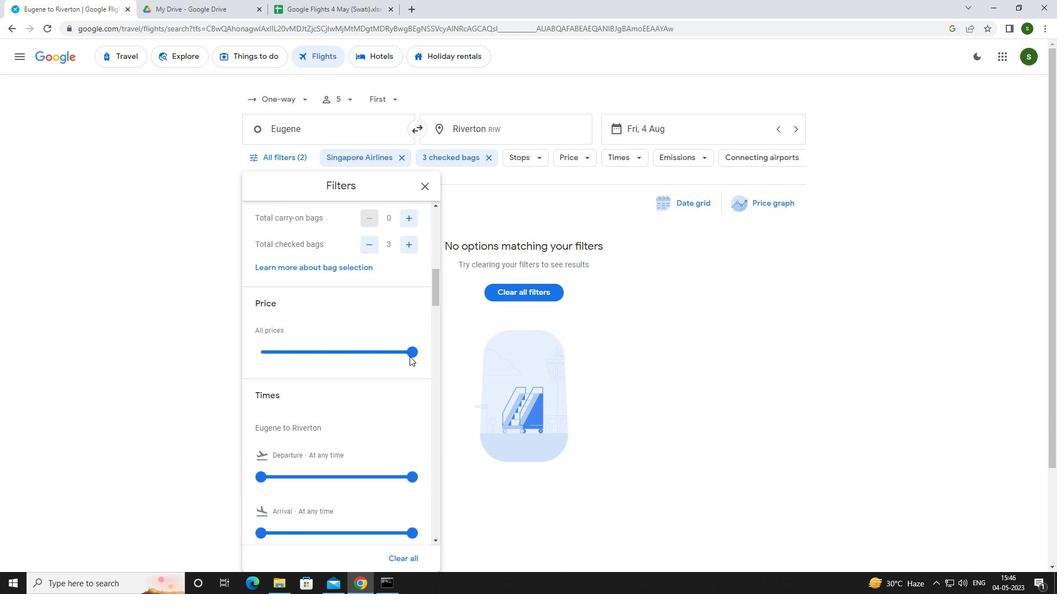 
Action: Mouse pressed left at (409, 356)
Screenshot: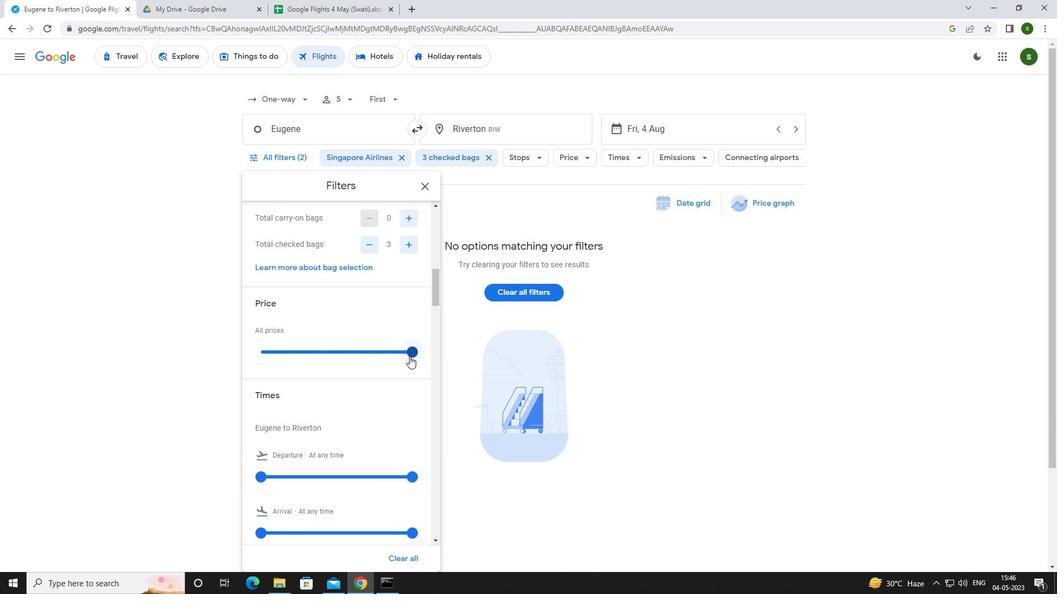 
Action: Mouse moved to (292, 336)
Screenshot: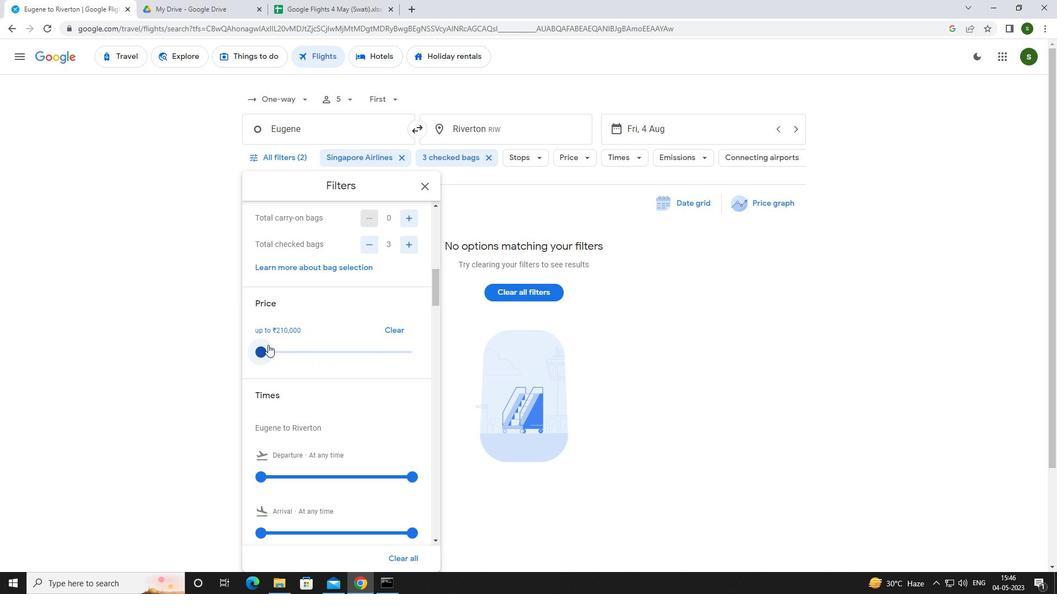 
Action: Mouse scrolled (292, 336) with delta (0, 0)
Screenshot: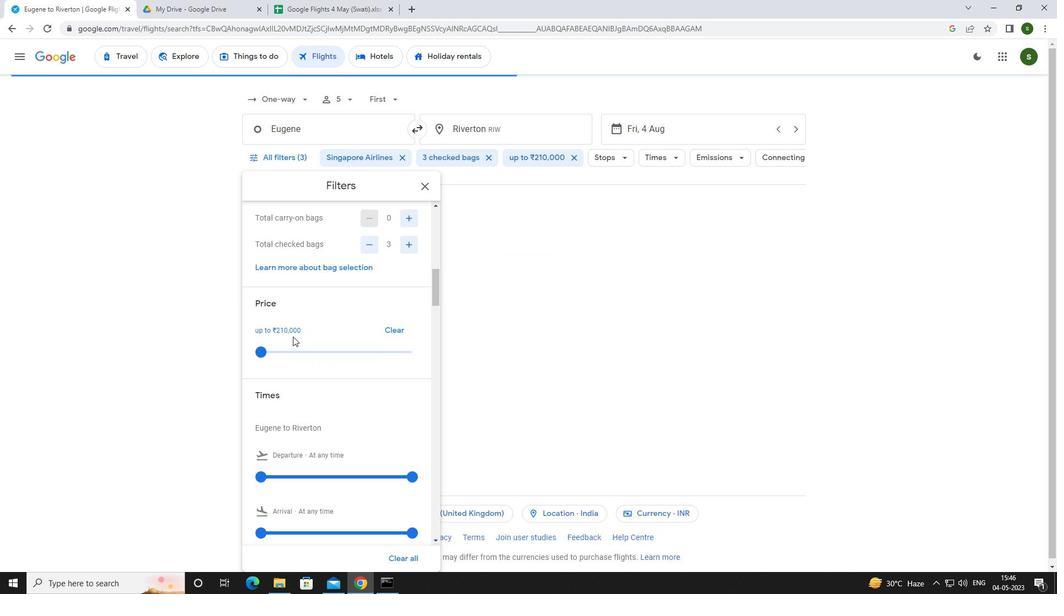 
Action: Mouse scrolled (292, 336) with delta (0, 0)
Screenshot: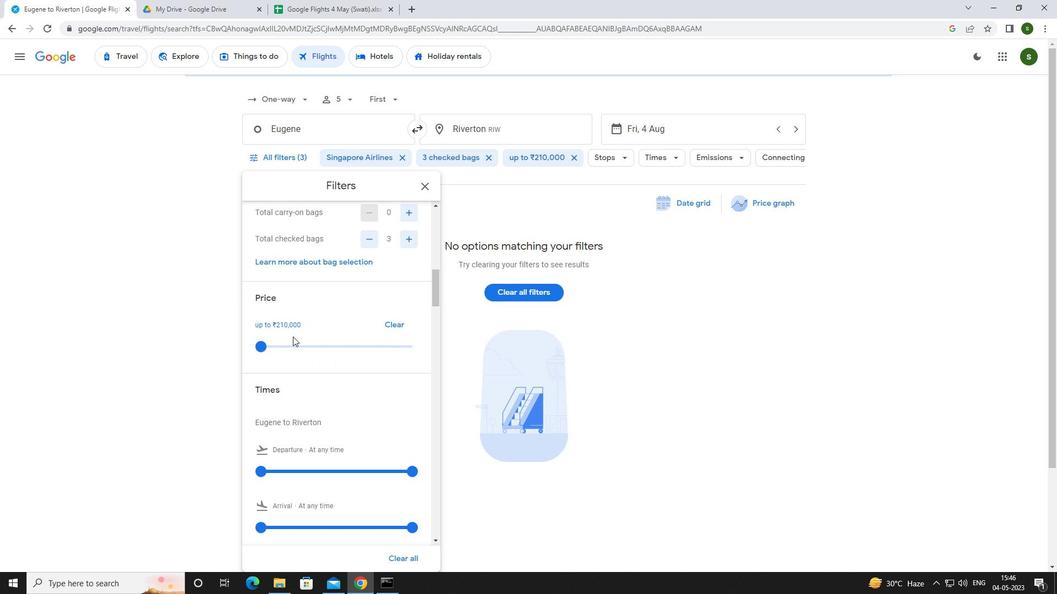 
Action: Mouse moved to (261, 365)
Screenshot: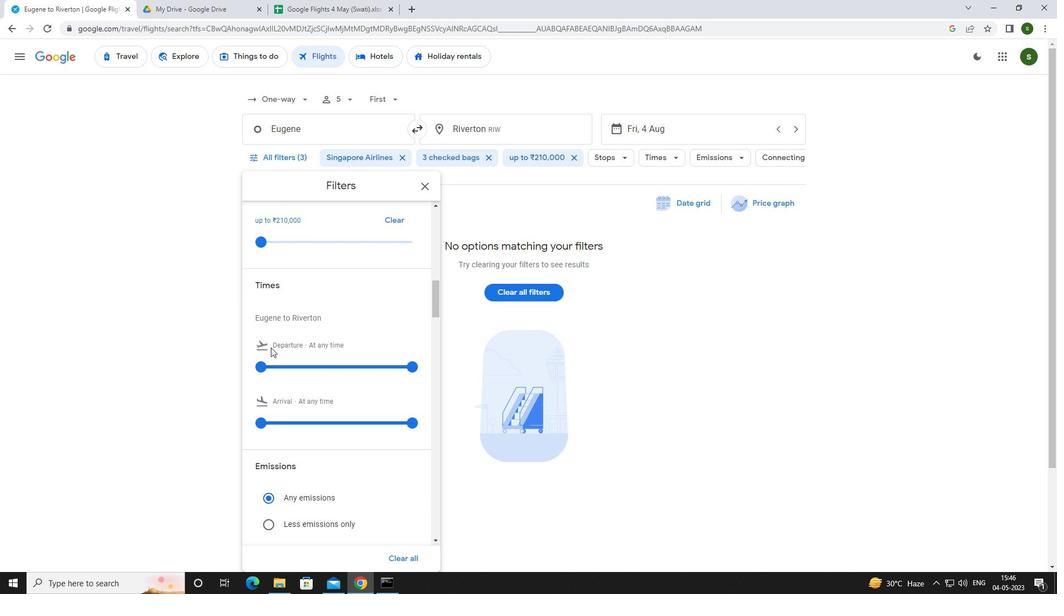 
Action: Mouse pressed left at (261, 365)
Screenshot: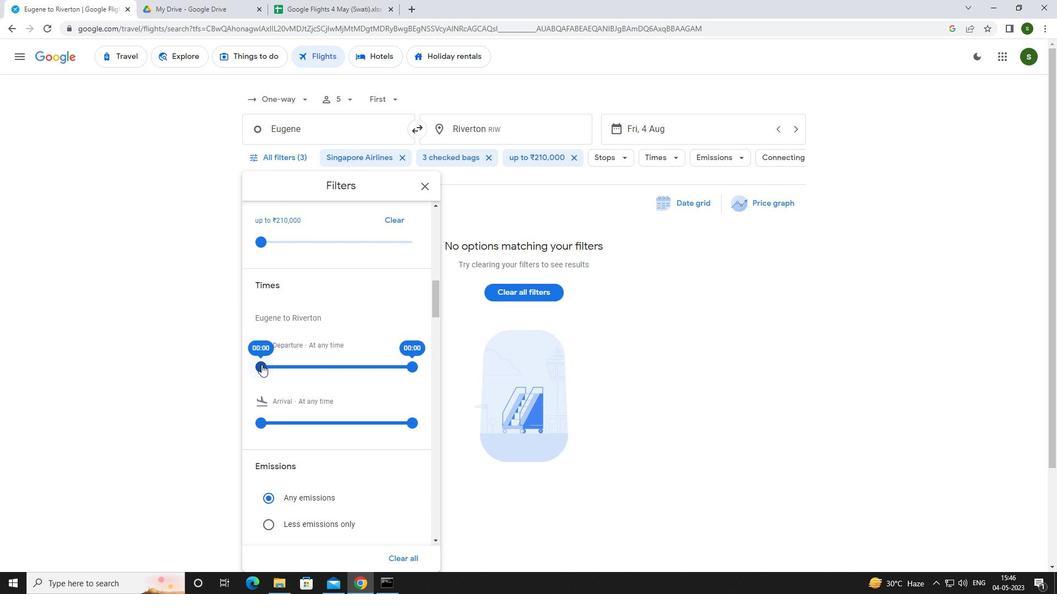 
Action: Mouse moved to (646, 394)
Screenshot: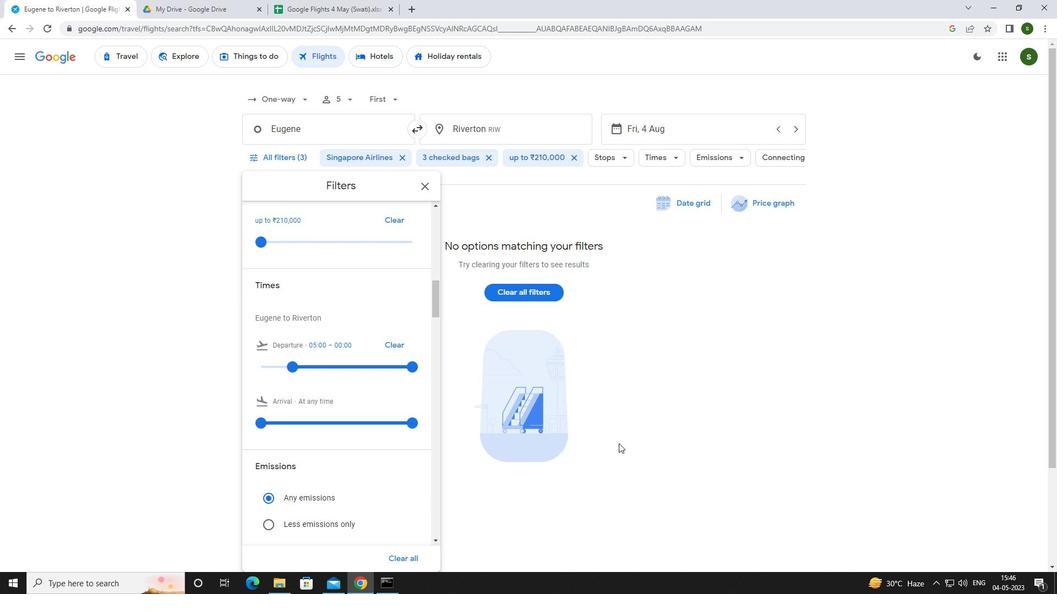 
Action: Mouse pressed left at (646, 394)
Screenshot: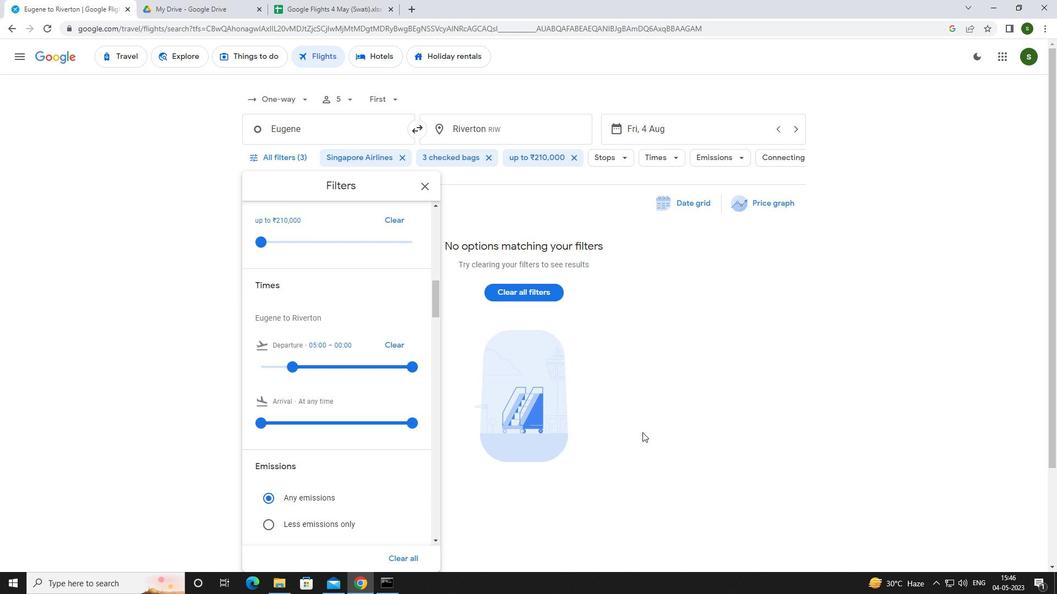 
Action: Mouse moved to (646, 393)
Screenshot: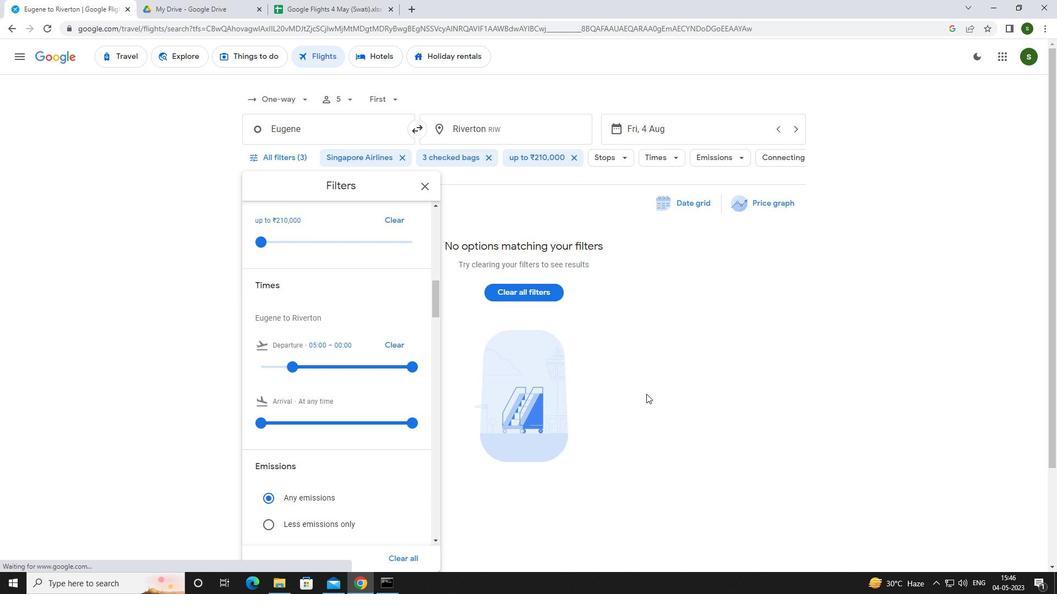 
